 Task: Create a due date automation trigger when advanced on, on the monday after a card is due add dates without a due date at 11:00 AM.
Action: Mouse moved to (1172, 94)
Screenshot: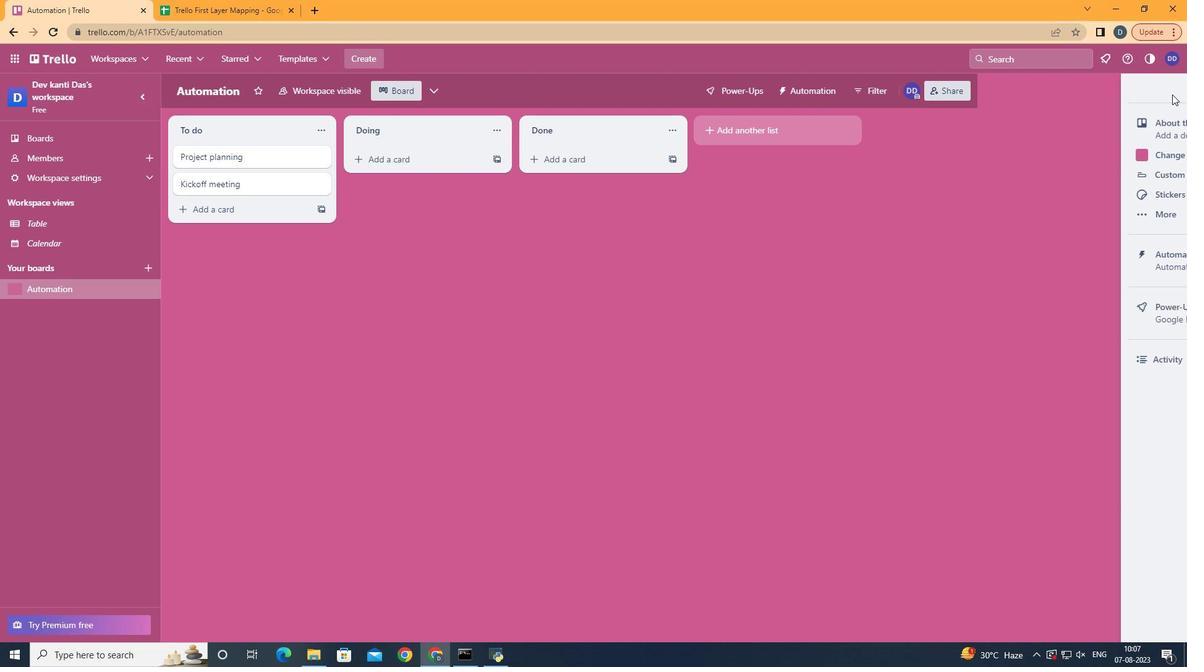 
Action: Mouse pressed left at (1172, 94)
Screenshot: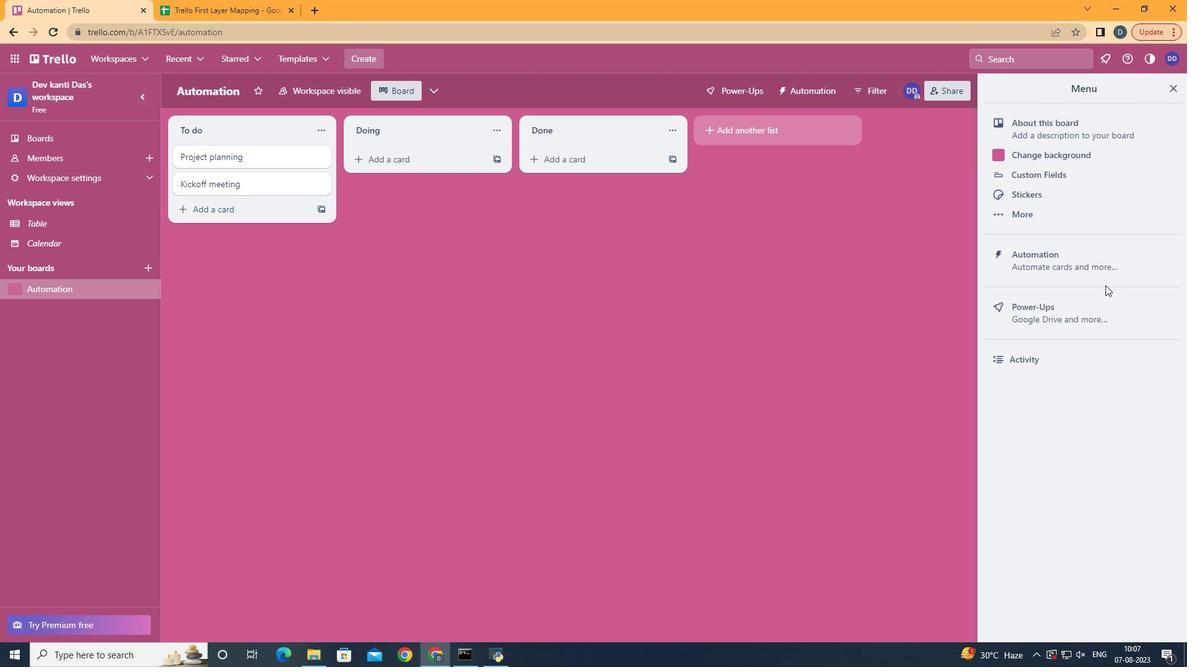 
Action: Mouse moved to (1096, 269)
Screenshot: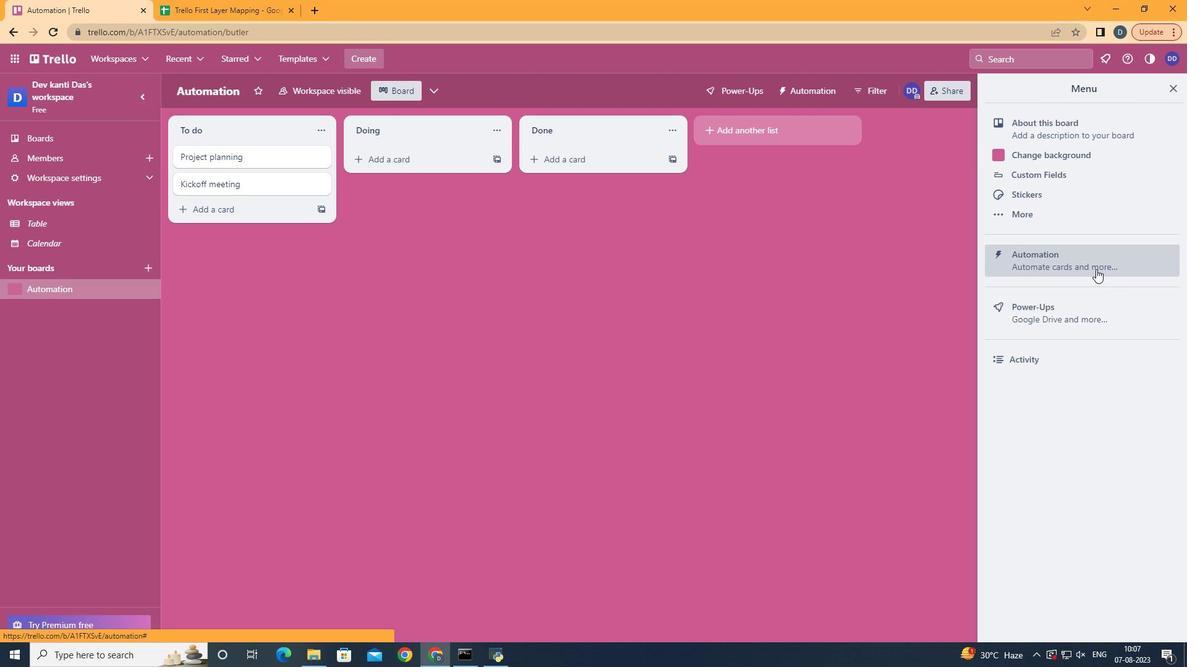 
Action: Mouse pressed left at (1096, 269)
Screenshot: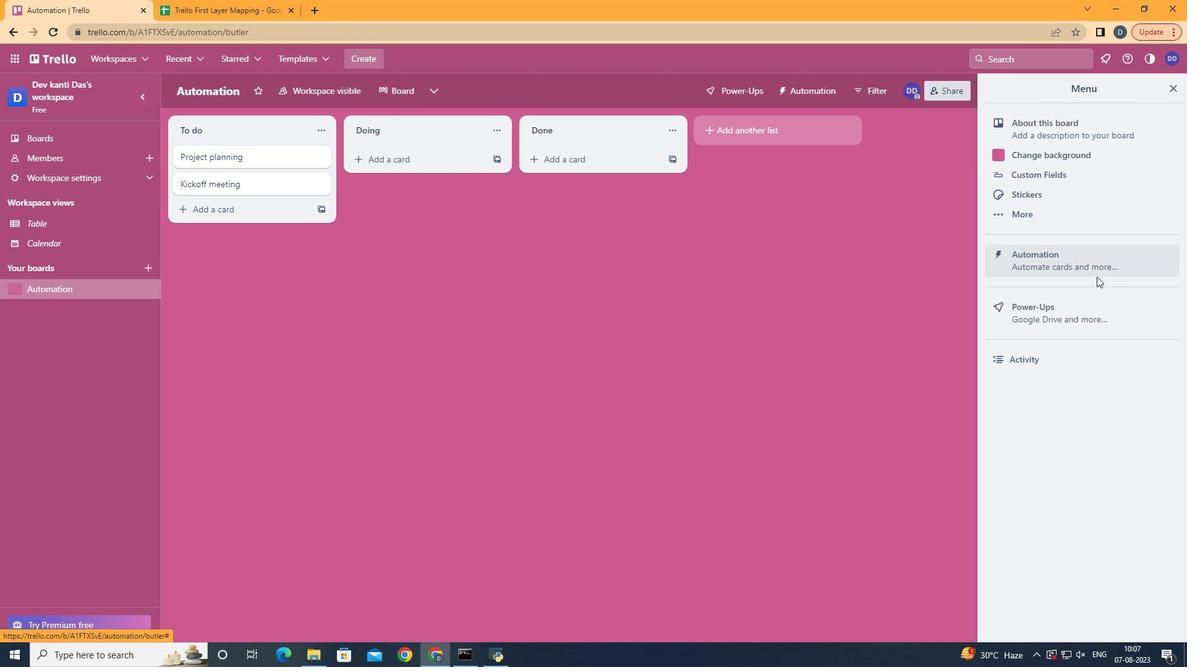 
Action: Mouse moved to (247, 251)
Screenshot: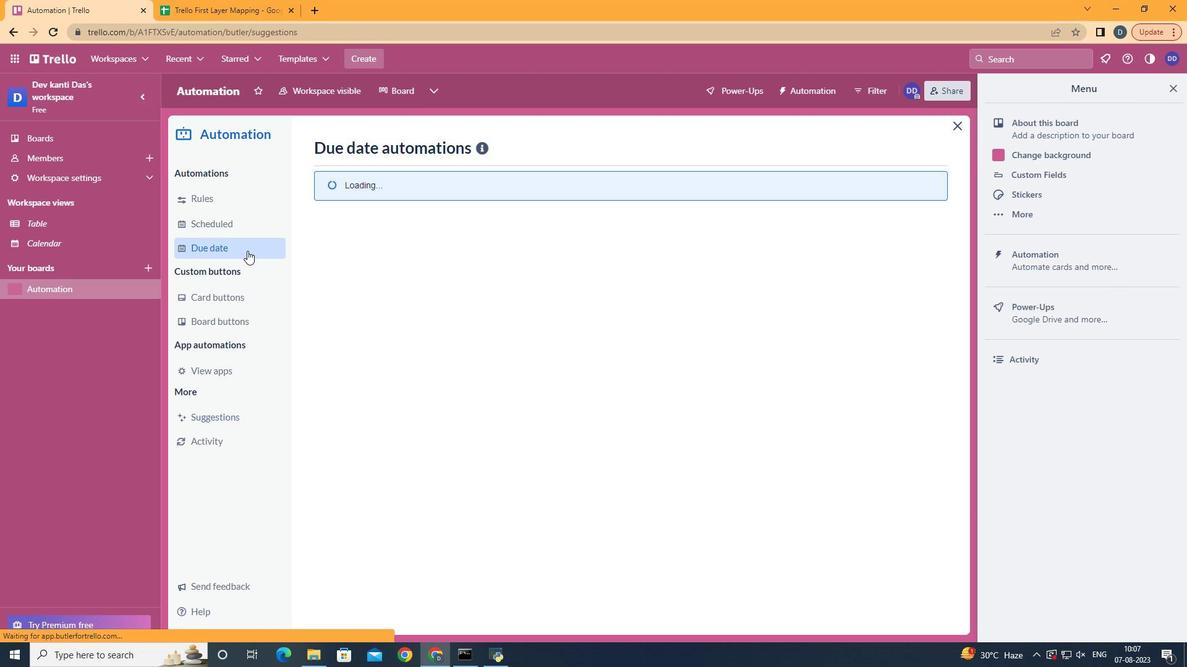 
Action: Mouse pressed left at (247, 251)
Screenshot: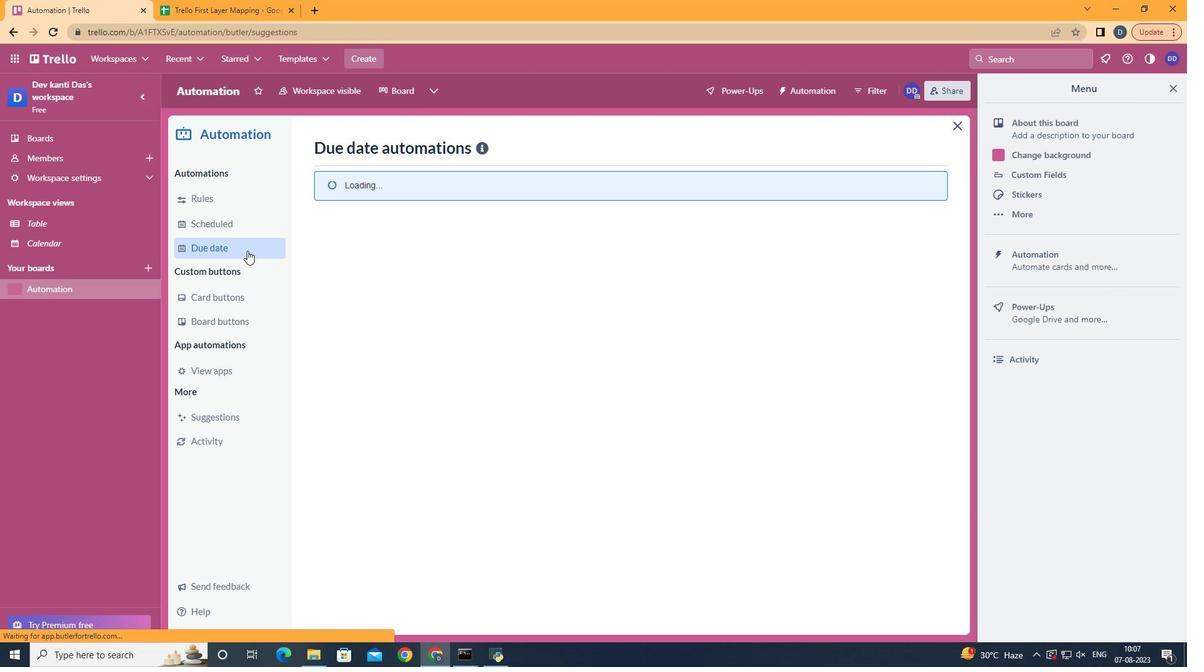 
Action: Mouse moved to (865, 150)
Screenshot: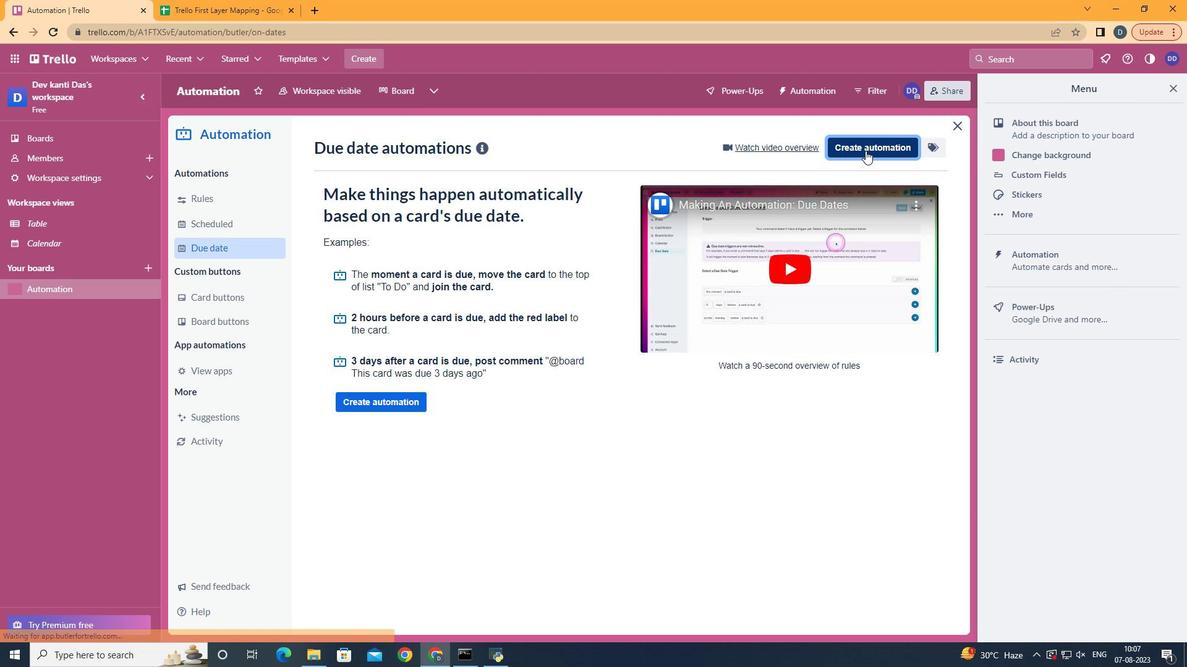 
Action: Mouse pressed left at (865, 150)
Screenshot: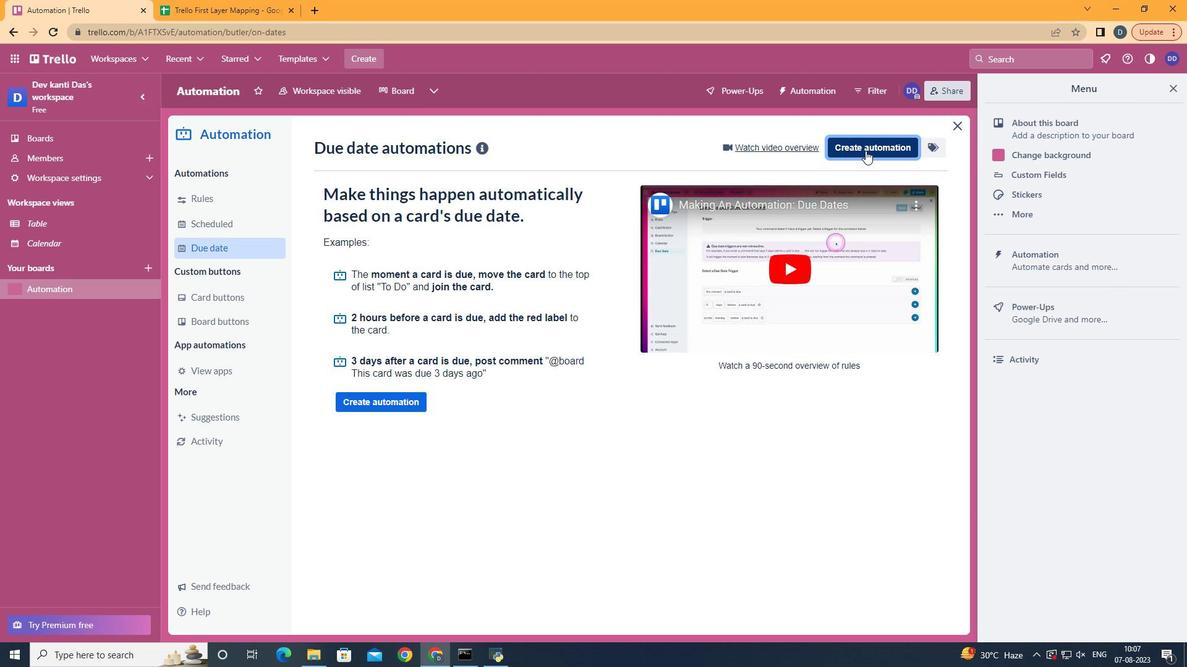 
Action: Mouse moved to (610, 266)
Screenshot: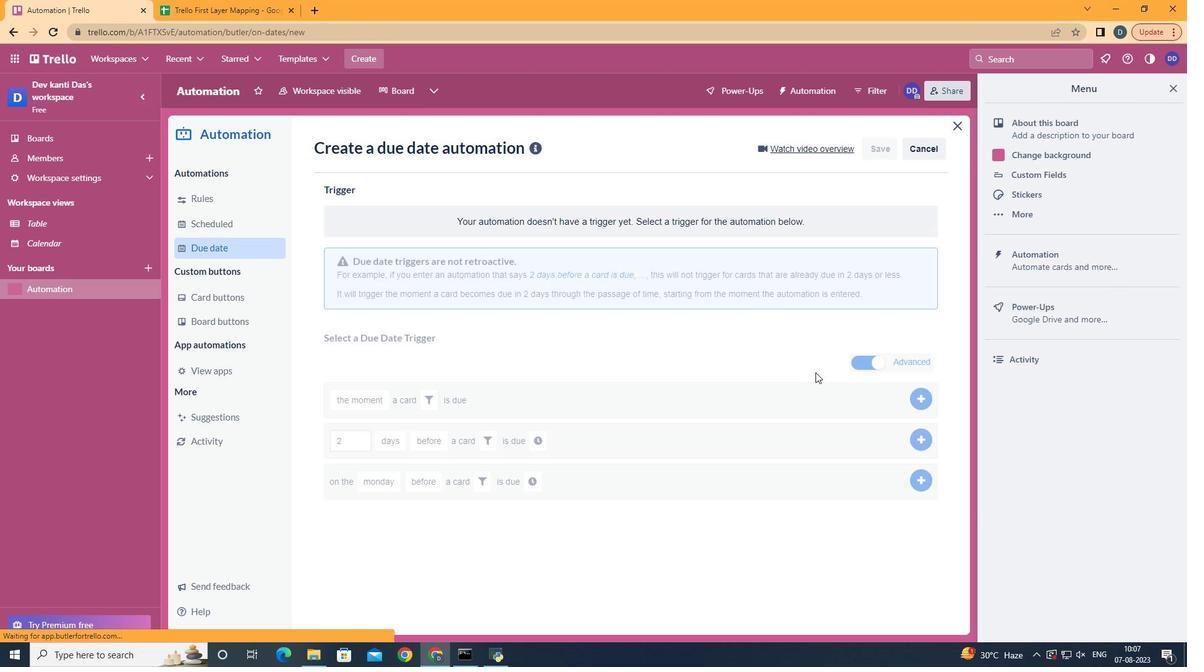 
Action: Mouse pressed left at (610, 266)
Screenshot: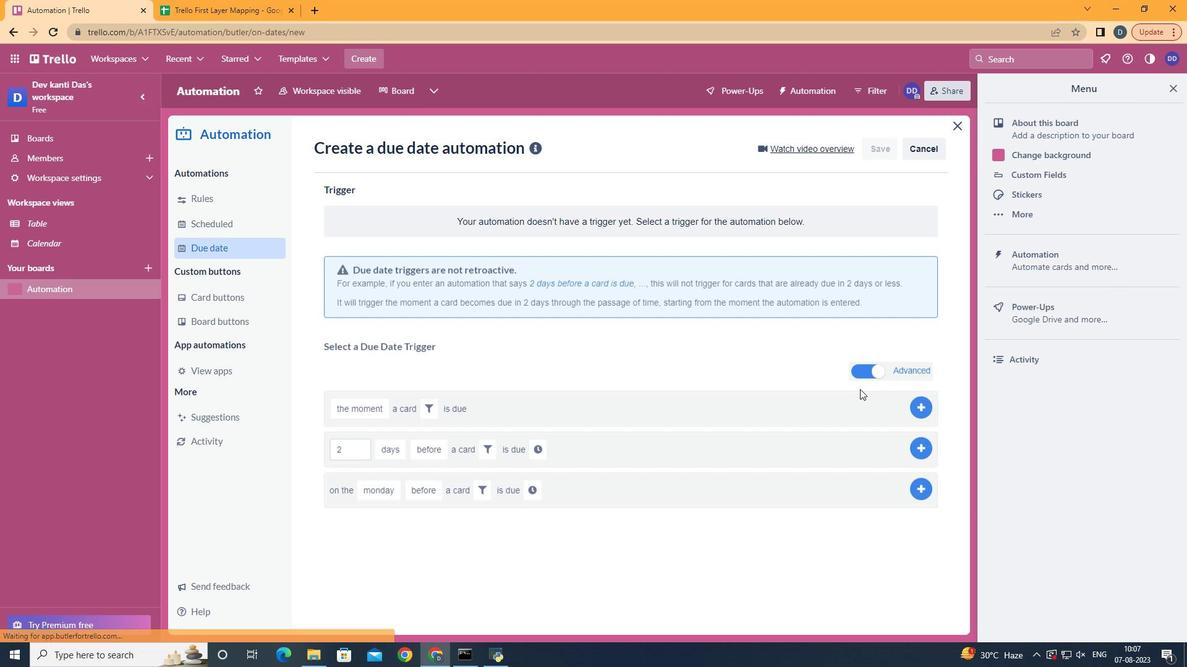 
Action: Mouse moved to (388, 323)
Screenshot: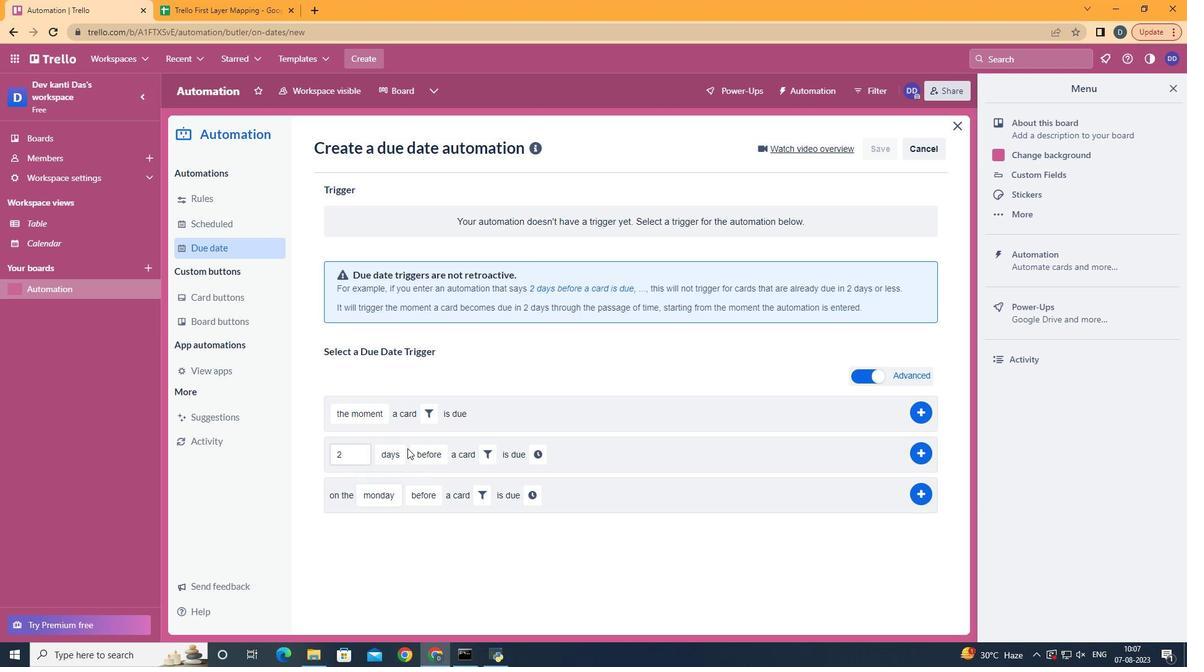 
Action: Mouse pressed left at (388, 323)
Screenshot: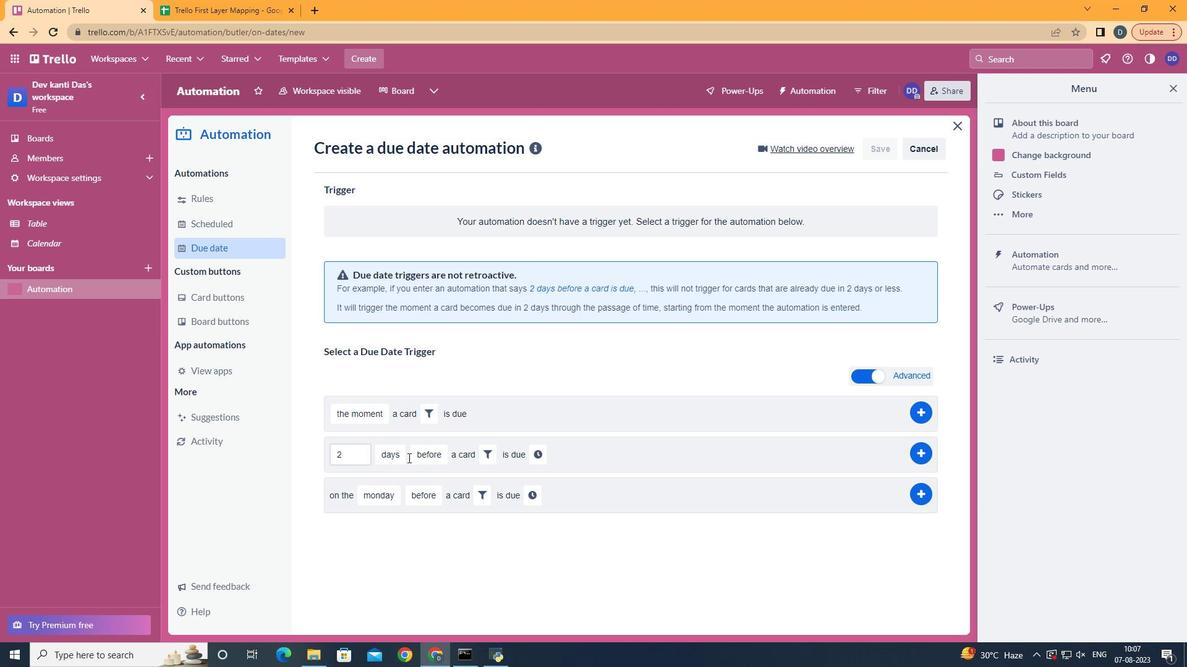 
Action: Mouse moved to (423, 545)
Screenshot: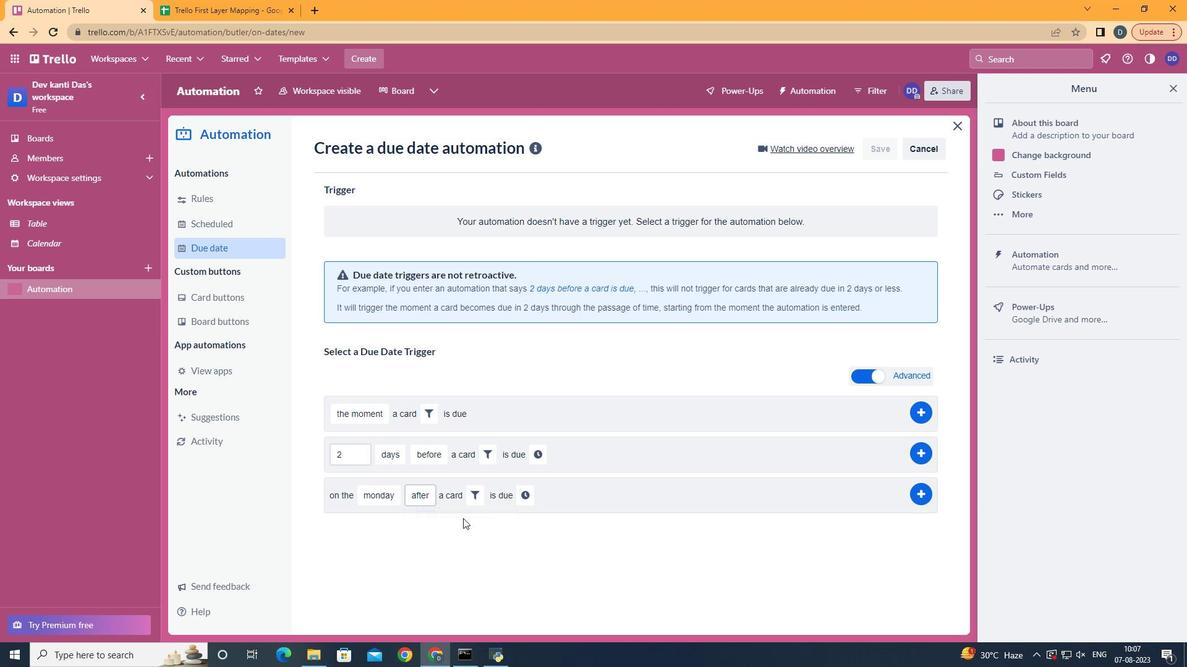 
Action: Mouse pressed left at (423, 545)
Screenshot: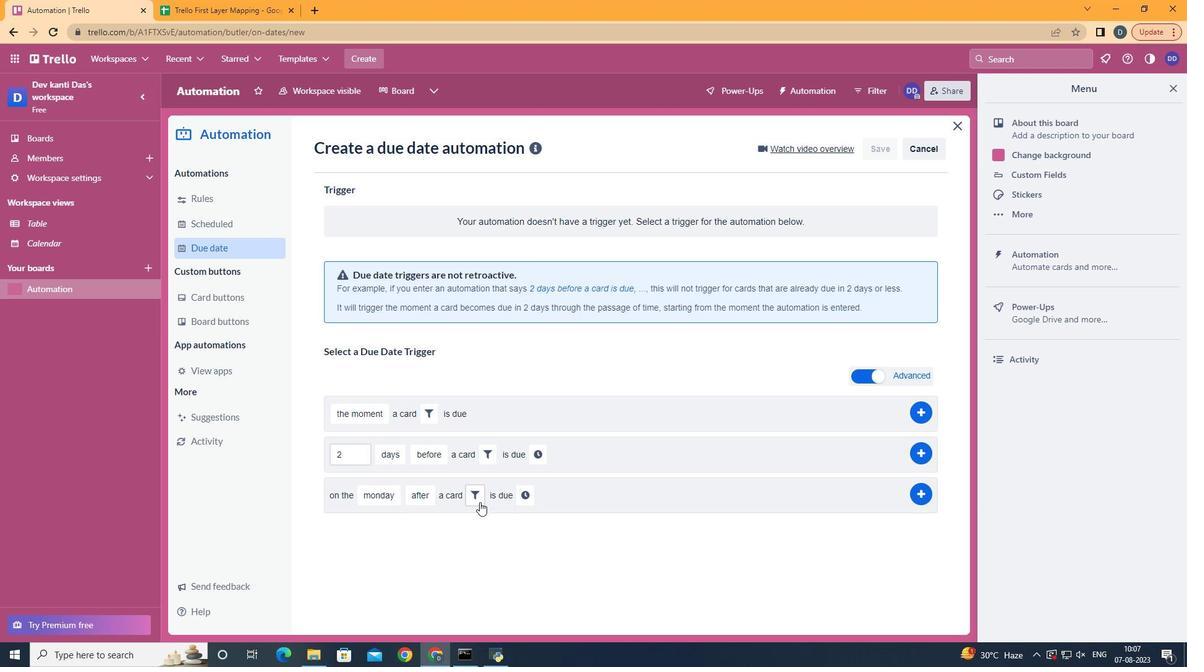 
Action: Mouse moved to (481, 497)
Screenshot: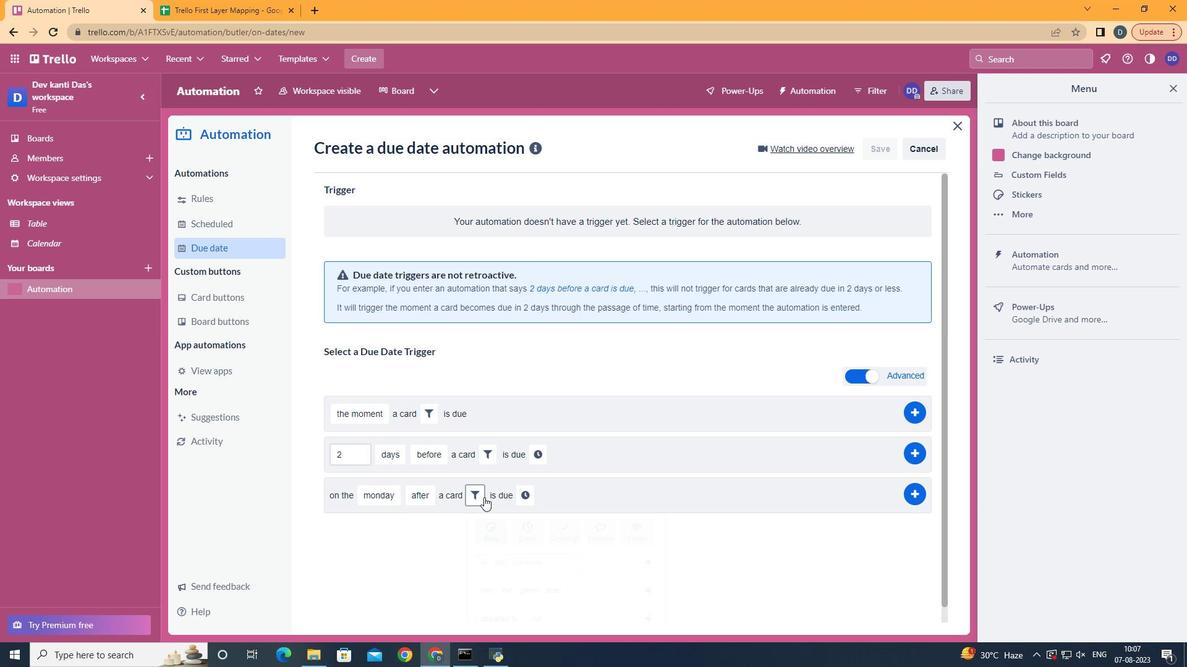 
Action: Mouse pressed left at (481, 497)
Screenshot: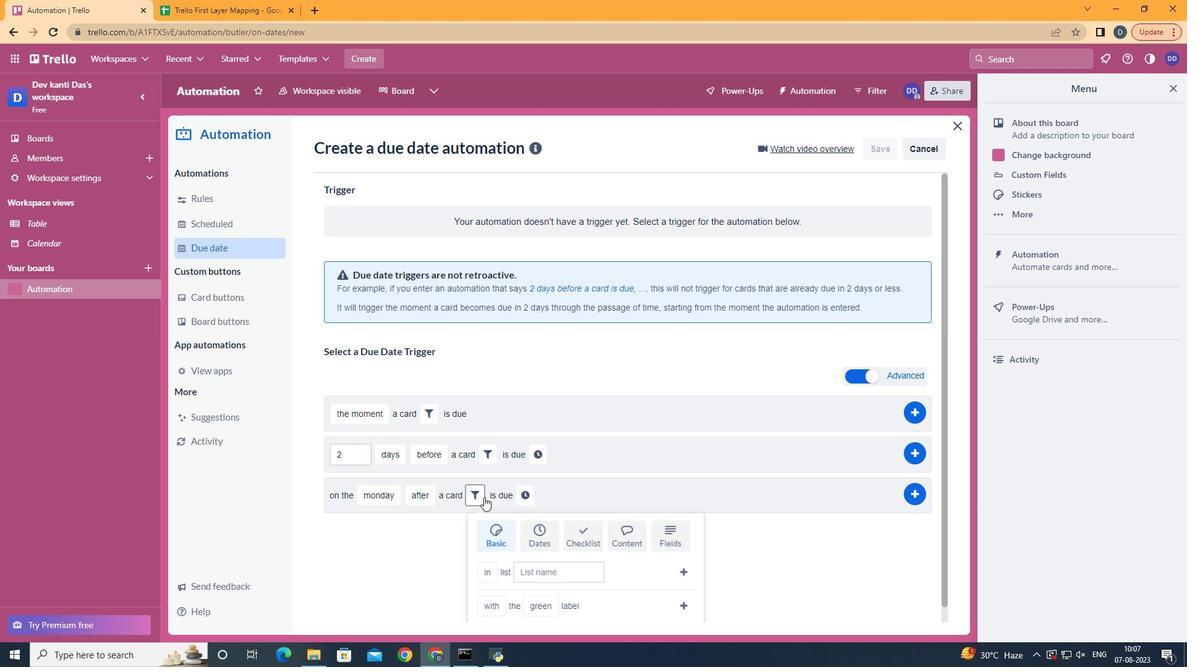 
Action: Mouse moved to (542, 531)
Screenshot: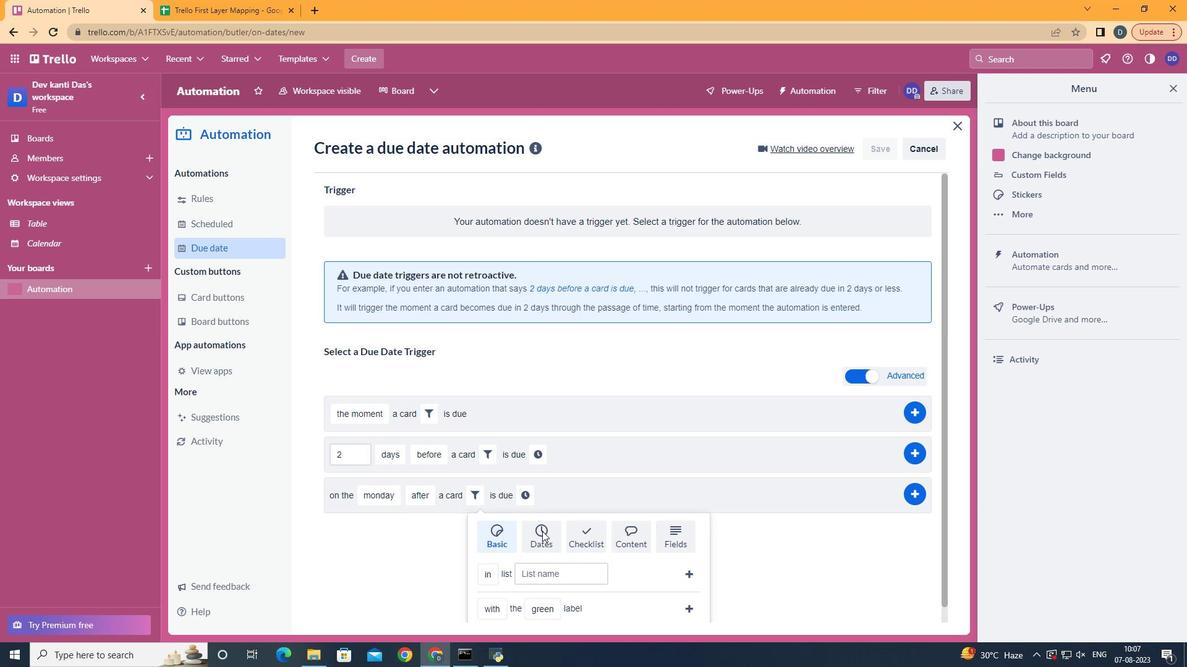 
Action: Mouse pressed left at (542, 531)
Screenshot: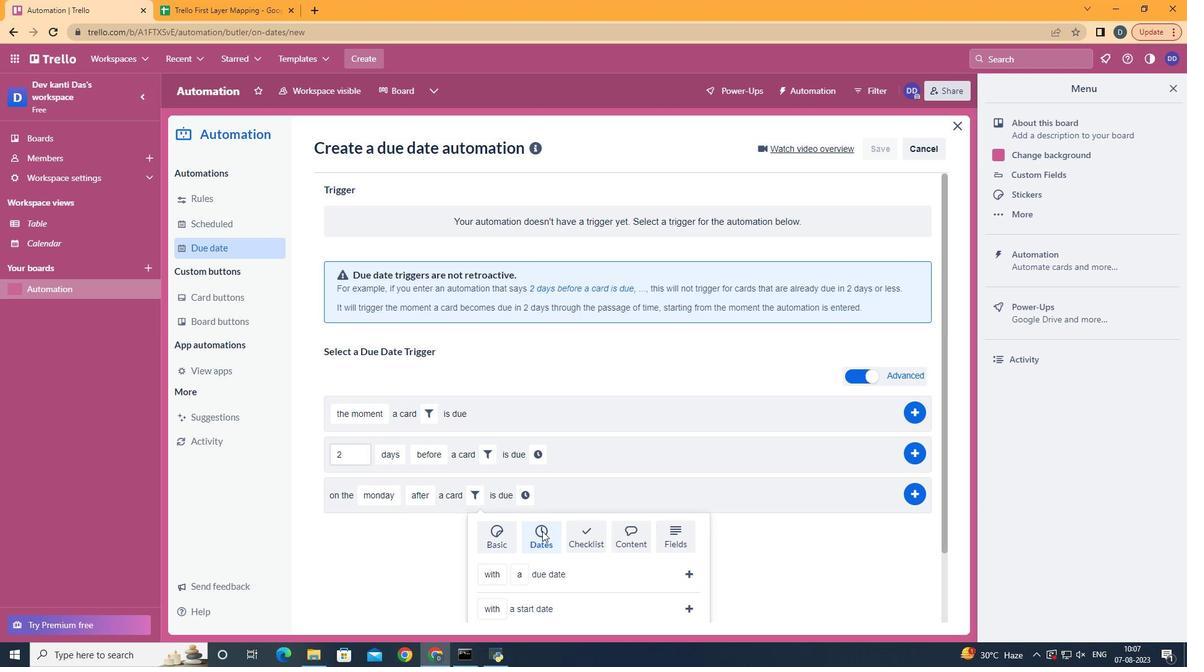 
Action: Mouse scrolled (542, 531) with delta (0, 0)
Screenshot: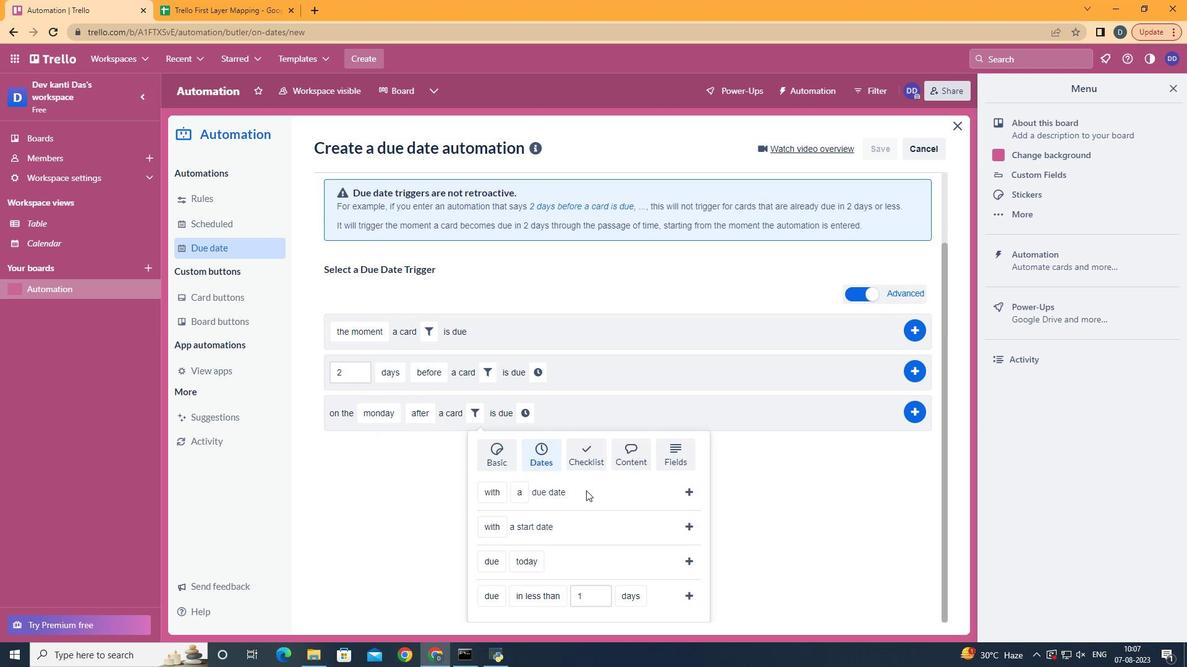 
Action: Mouse scrolled (542, 531) with delta (0, 0)
Screenshot: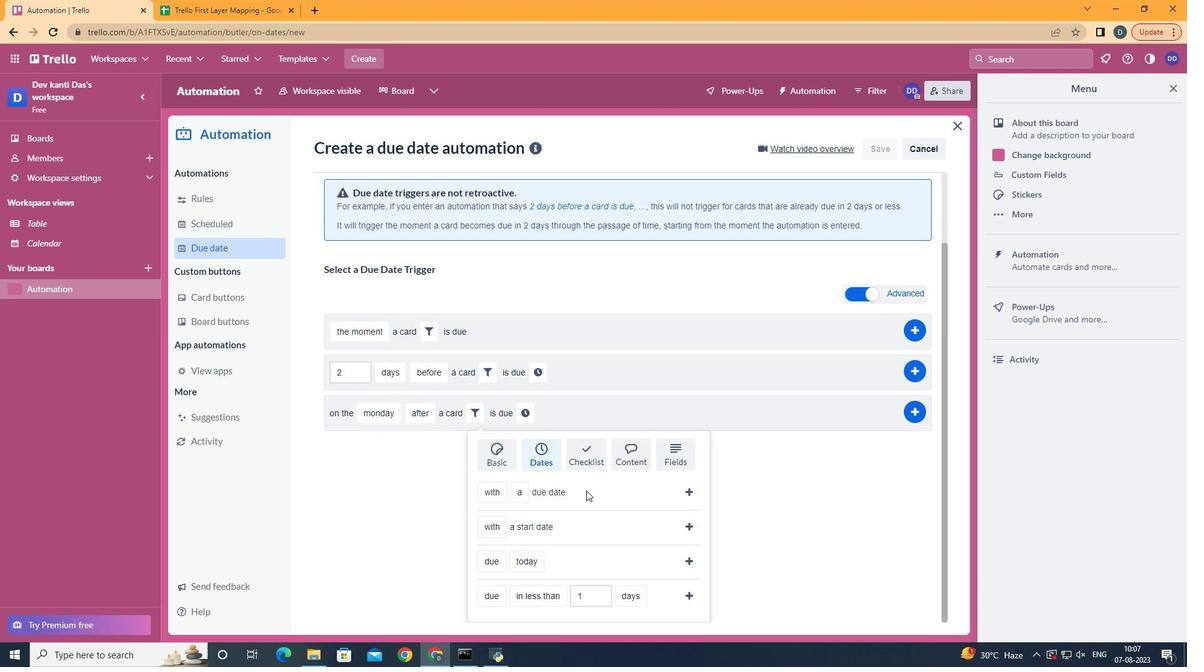
Action: Mouse scrolled (542, 531) with delta (0, 0)
Screenshot: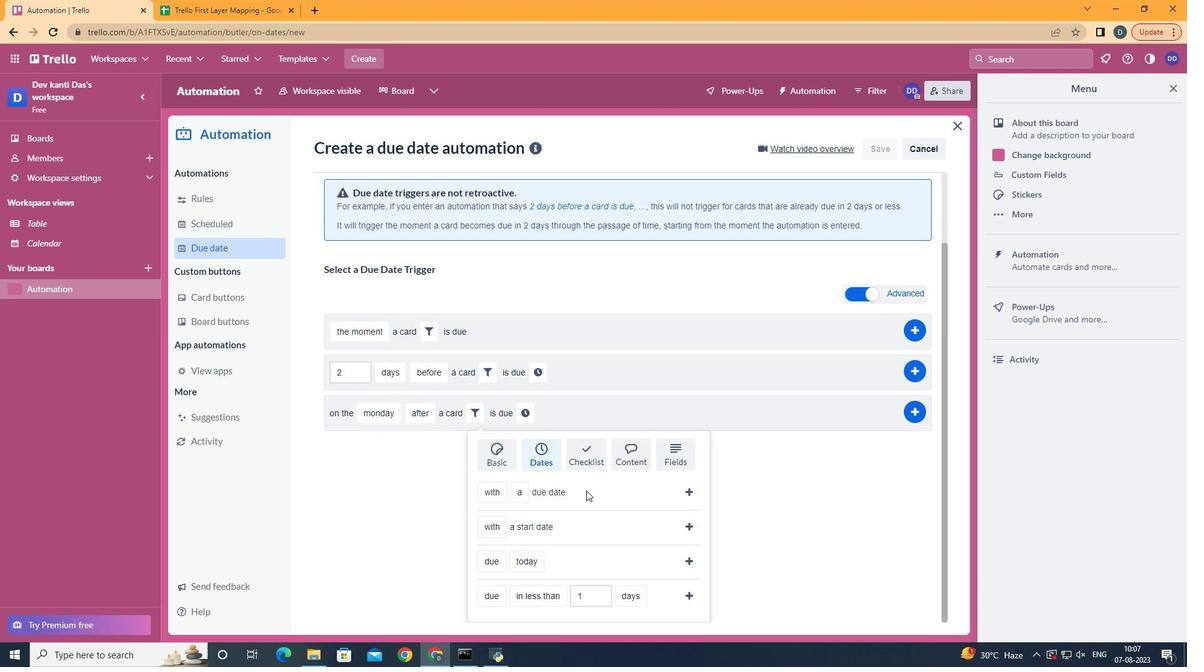 
Action: Mouse scrolled (542, 531) with delta (0, 0)
Screenshot: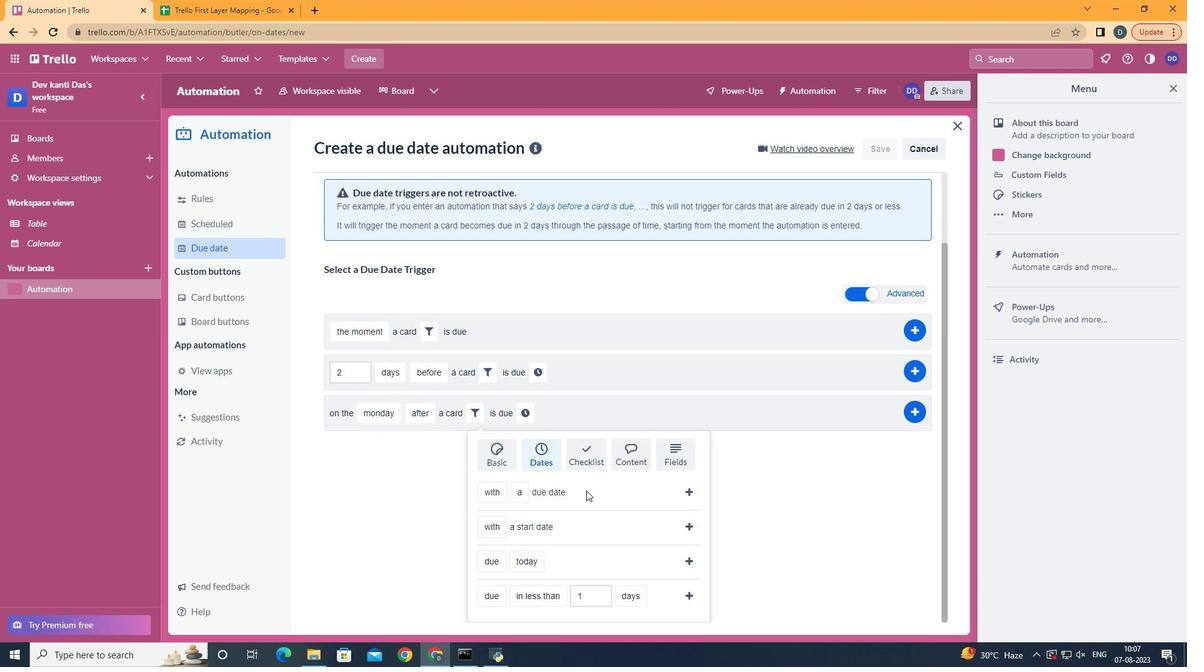 
Action: Mouse moved to (505, 540)
Screenshot: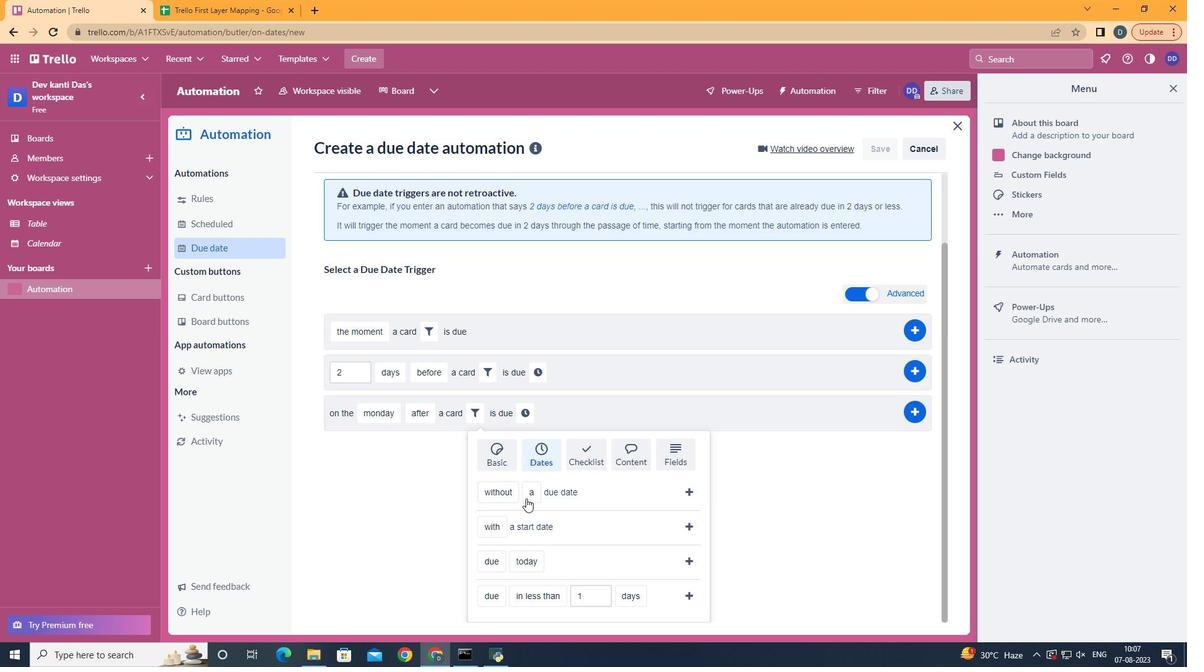 
Action: Mouse pressed left at (505, 540)
Screenshot: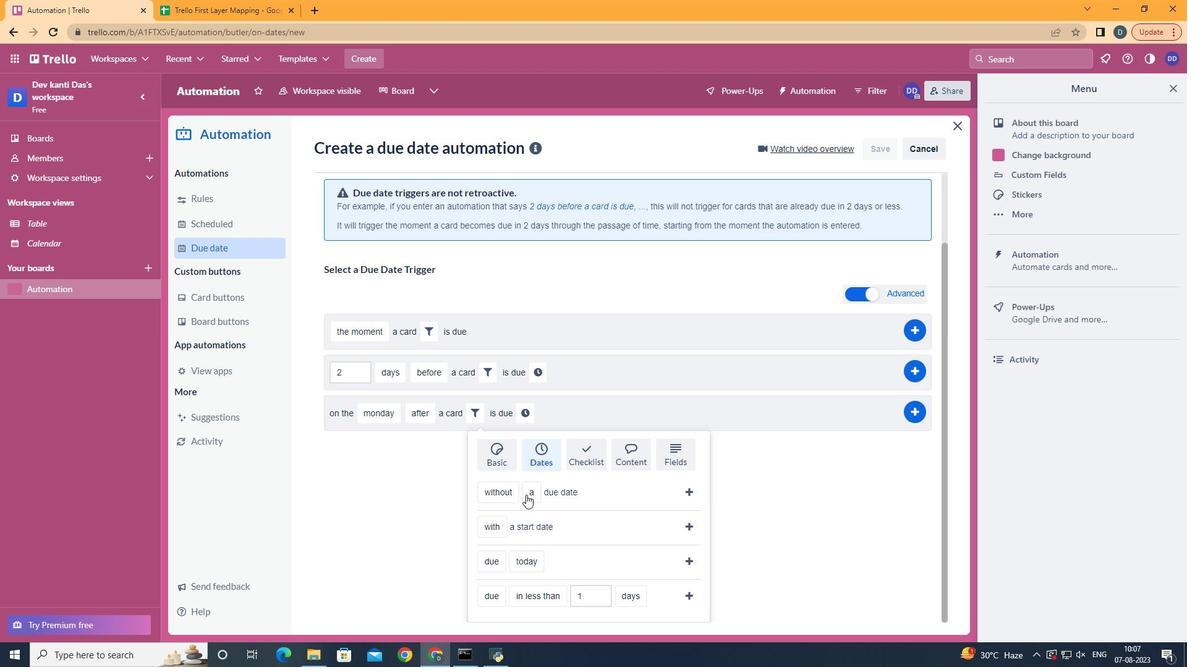 
Action: Mouse moved to (542, 515)
Screenshot: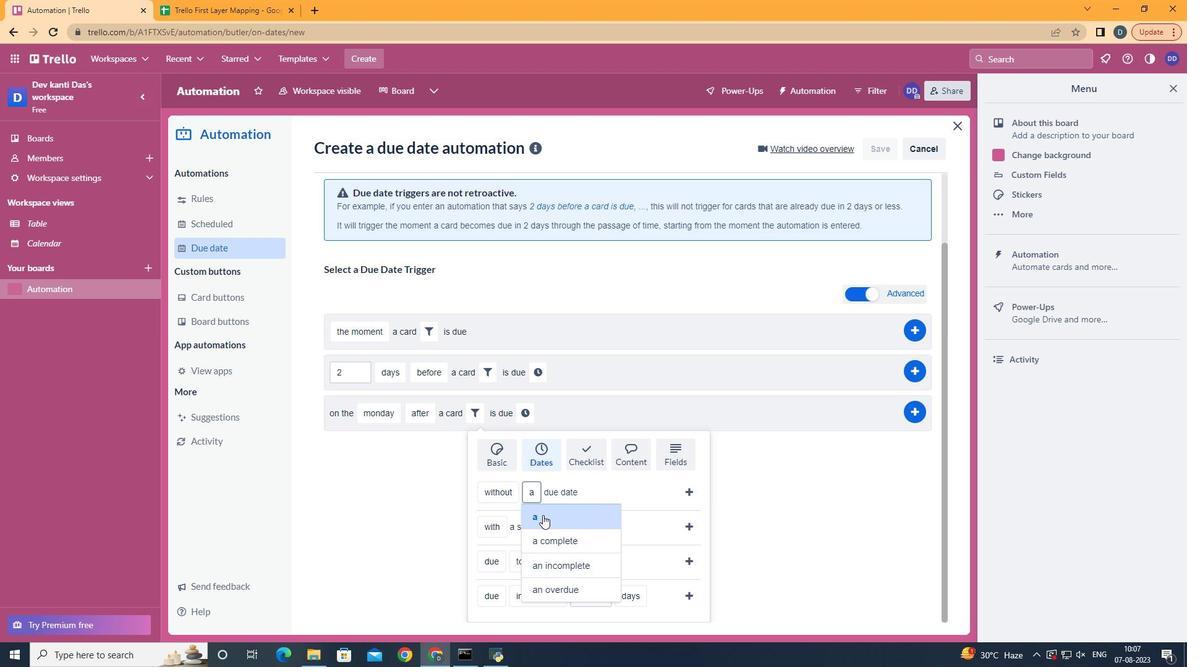 
Action: Mouse pressed left at (542, 515)
Screenshot: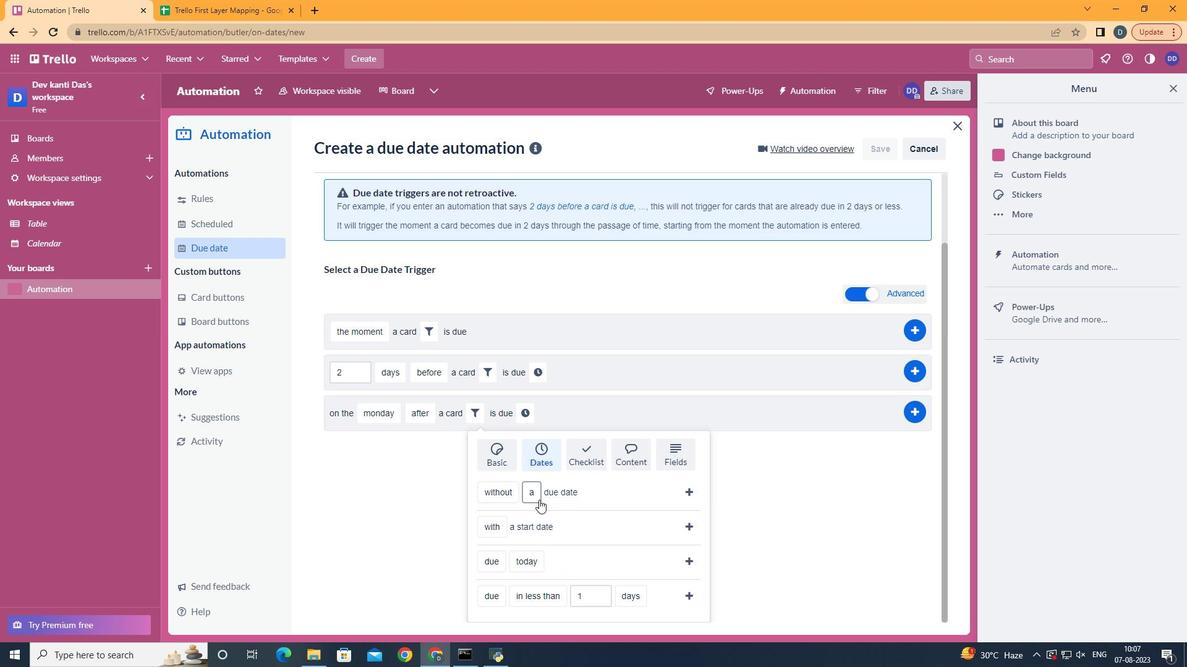 
Action: Mouse moved to (721, 497)
Screenshot: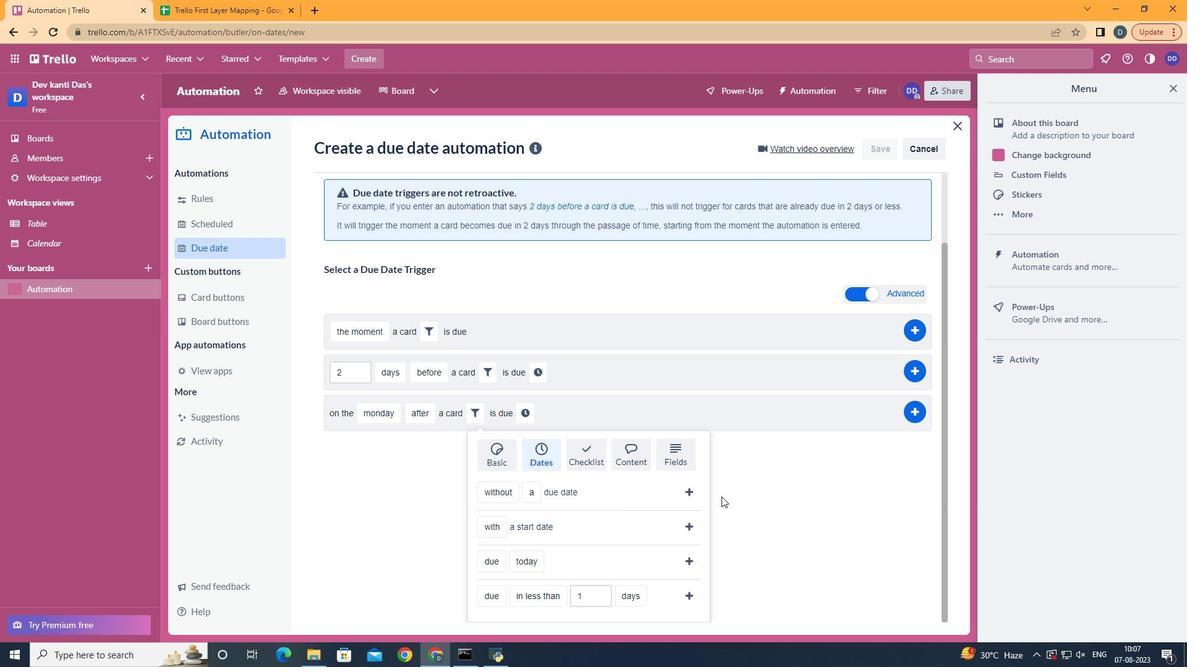 
Action: Mouse pressed left at (721, 497)
Screenshot: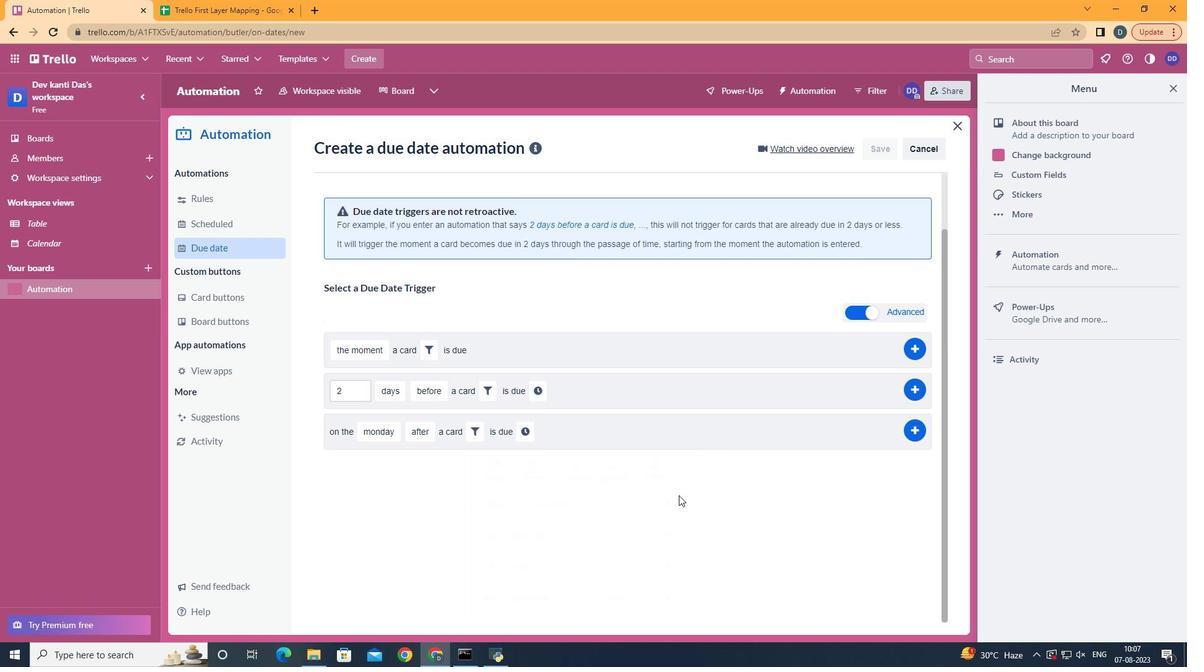 
Action: Mouse moved to (477, 494)
Screenshot: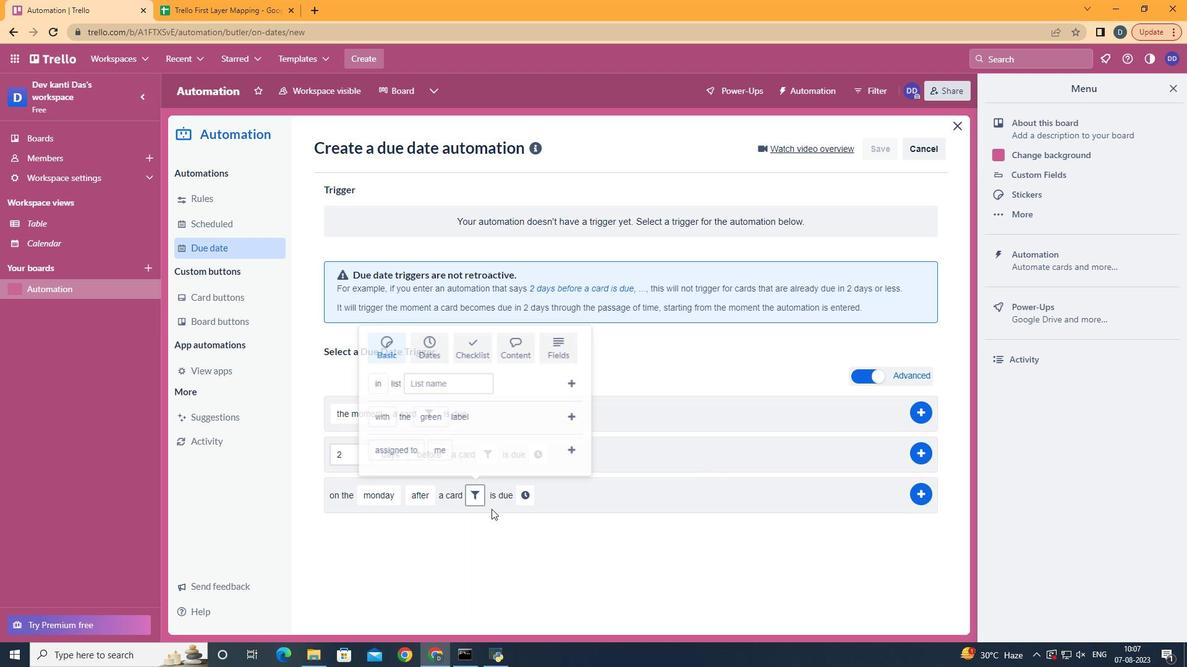 
Action: Mouse pressed left at (477, 494)
Screenshot: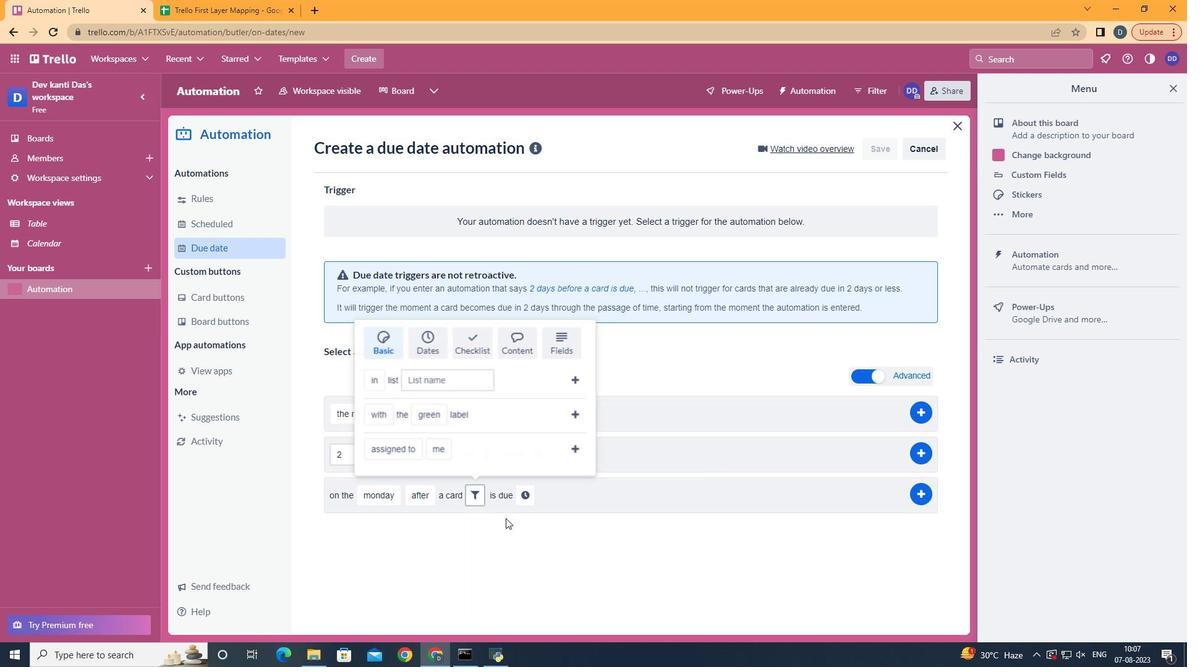 
Action: Mouse moved to (413, 343)
Screenshot: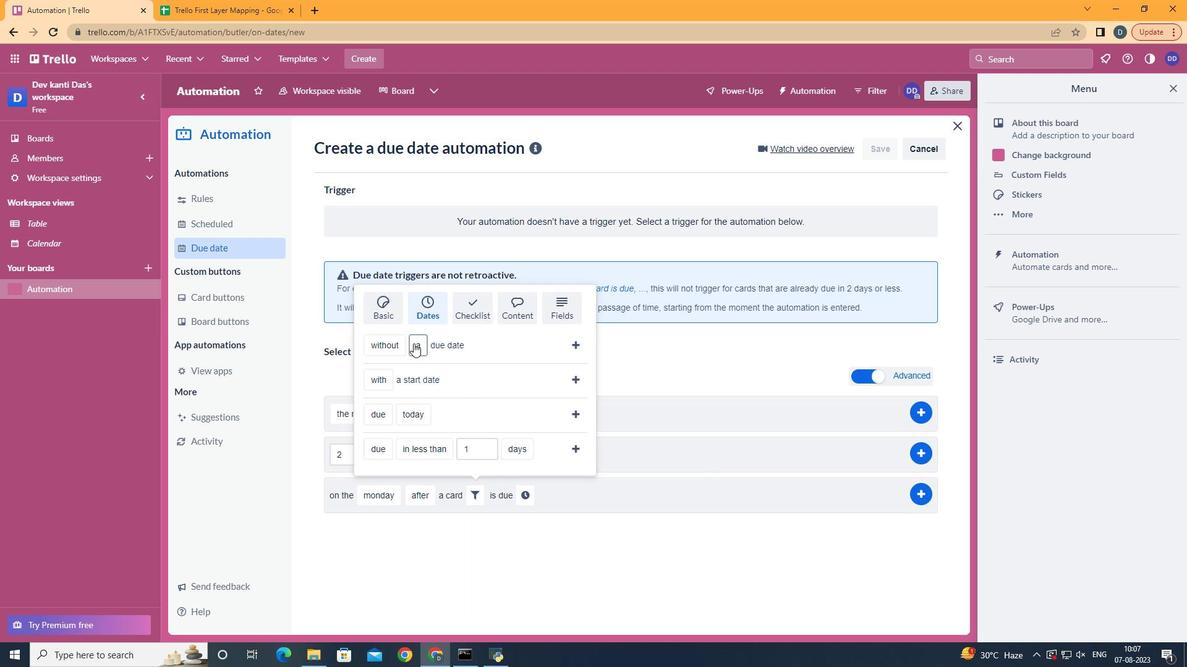 
Action: Mouse pressed left at (413, 343)
Screenshot: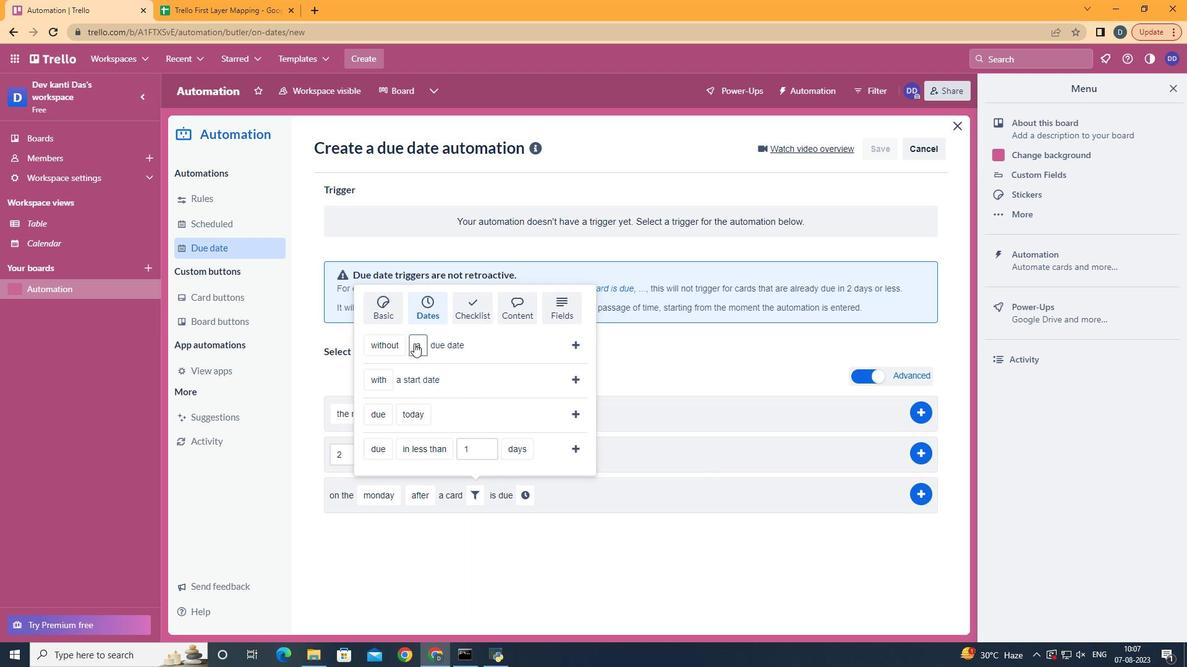 
Action: Mouse moved to (575, 347)
Screenshot: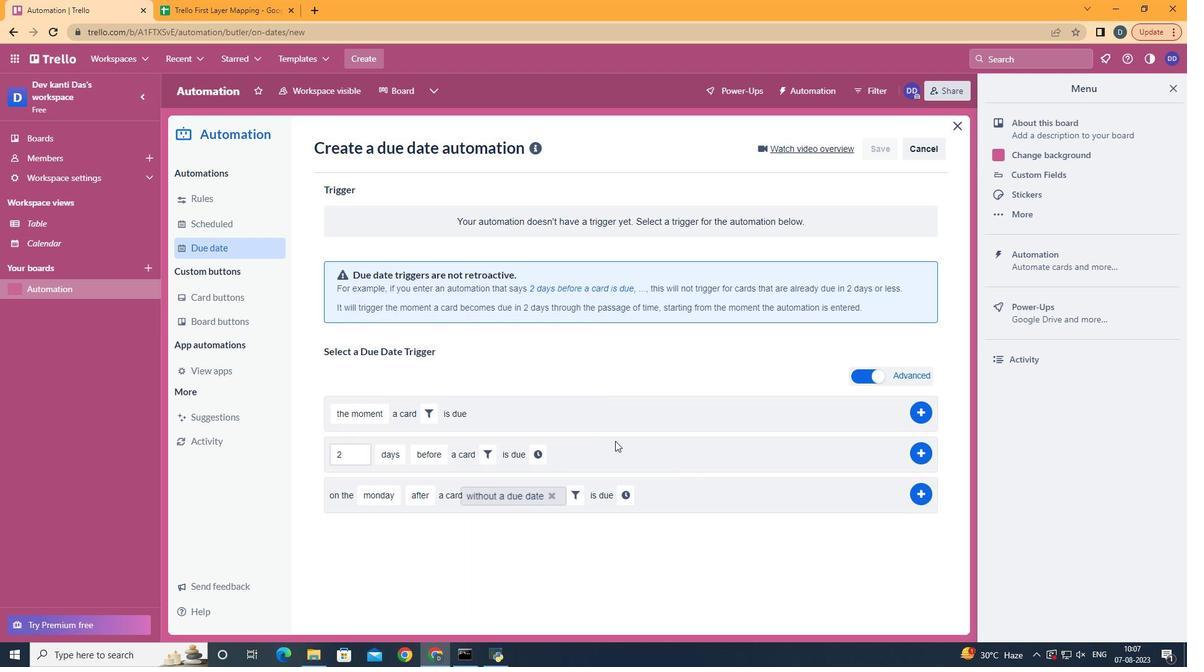 
Action: Mouse pressed left at (575, 347)
Screenshot: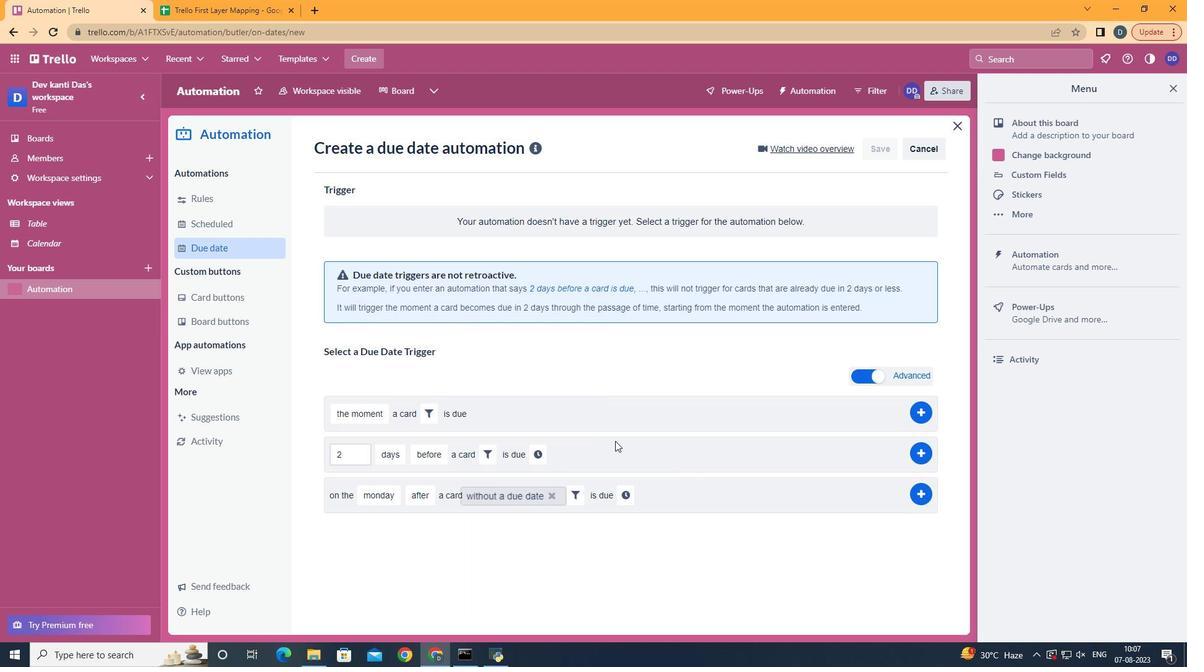 
Action: Mouse moved to (626, 490)
Screenshot: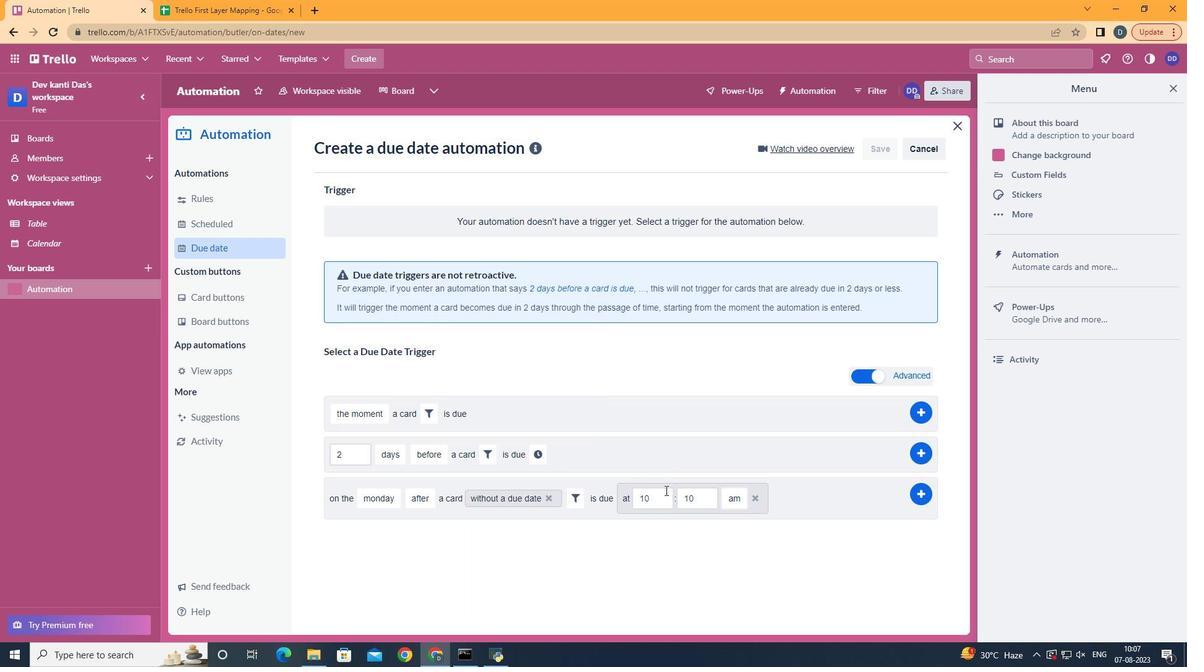 
Action: Mouse pressed left at (626, 490)
Screenshot: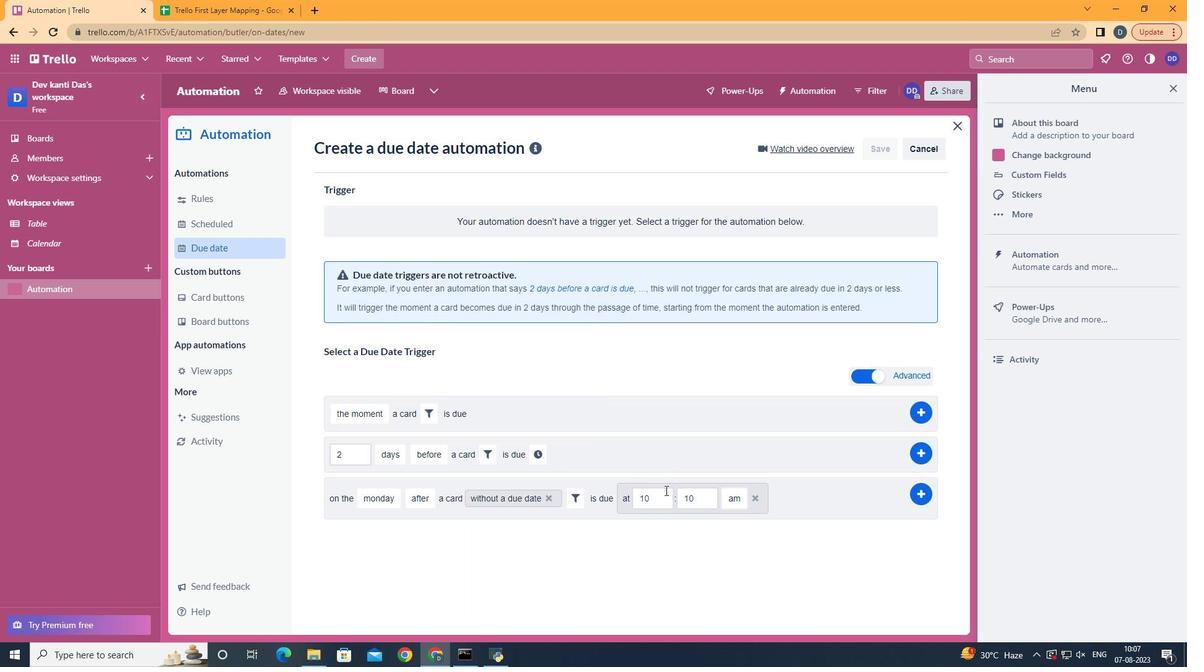 
Action: Mouse moved to (665, 493)
Screenshot: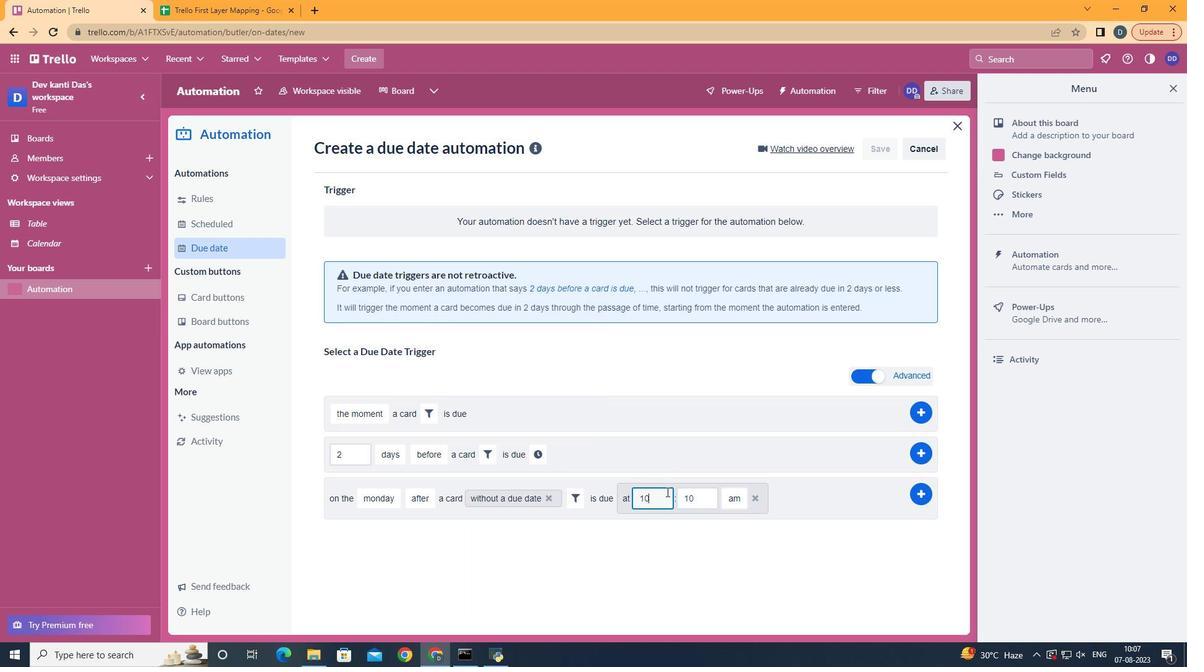 
Action: Mouse pressed left at (665, 493)
Screenshot: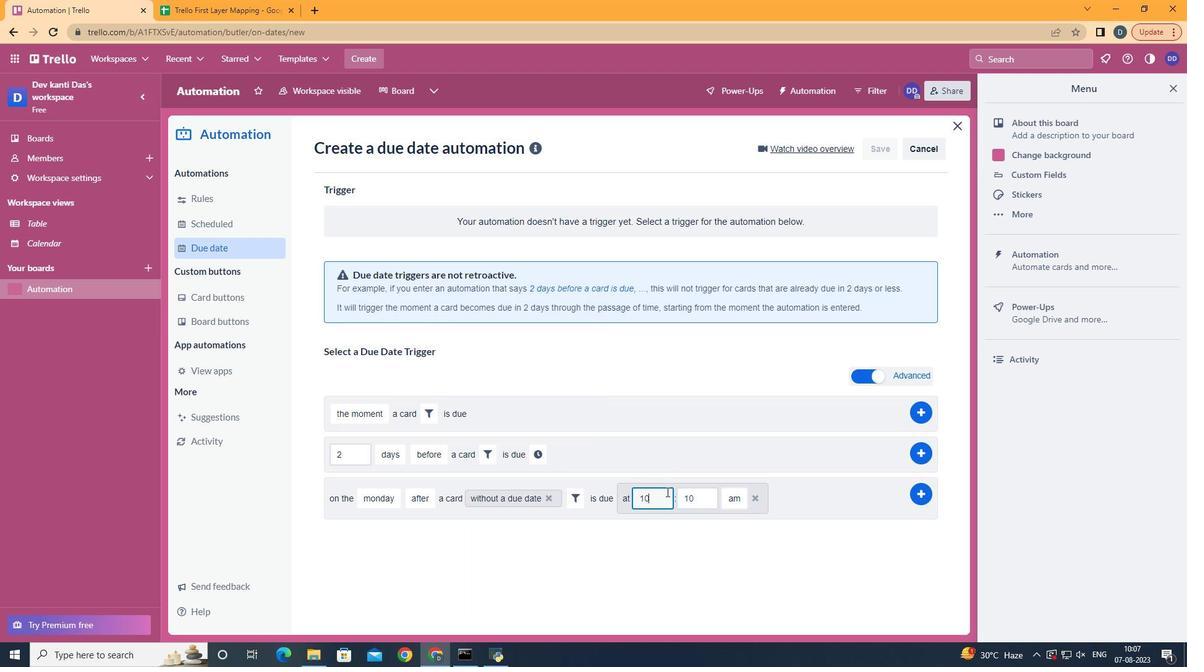 
Action: Mouse moved to (666, 492)
Screenshot: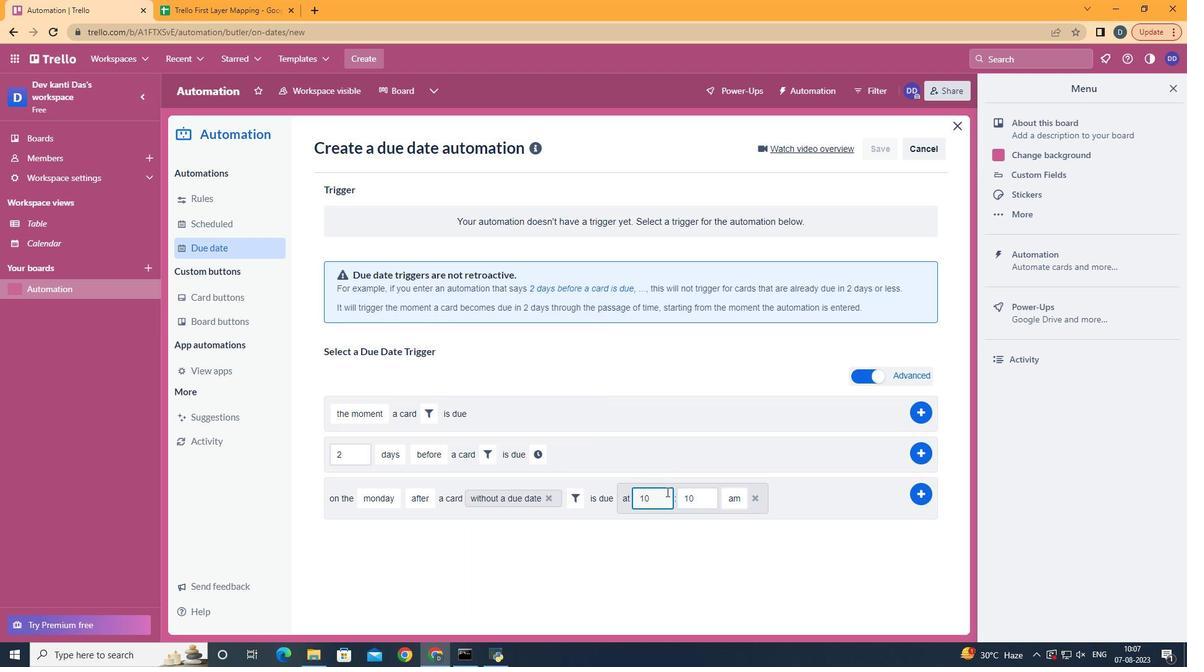 
Action: Key pressed <Key.backspace>1
Screenshot: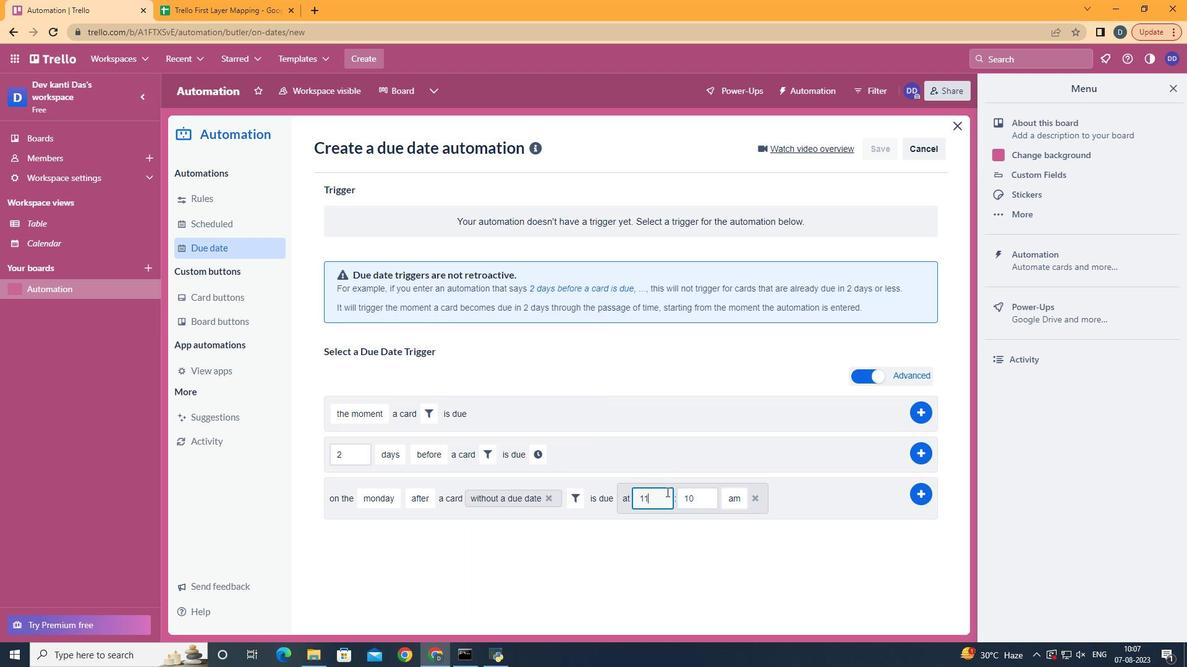 
Action: Mouse moved to (707, 502)
Screenshot: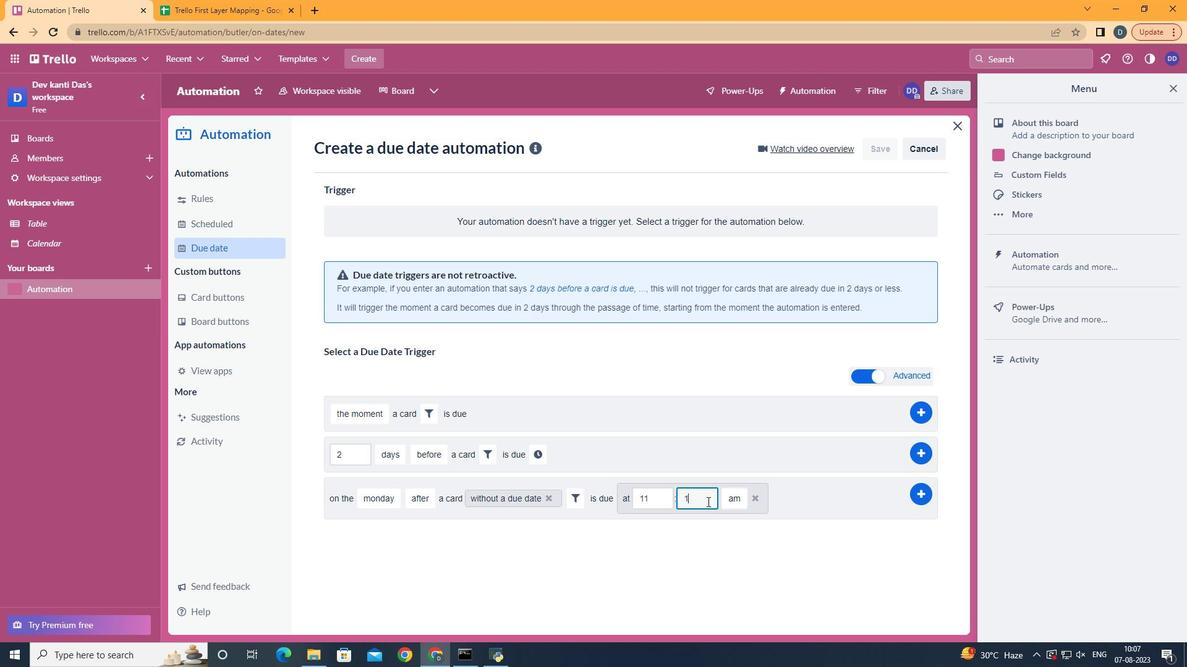 
Action: Mouse pressed left at (707, 502)
Screenshot: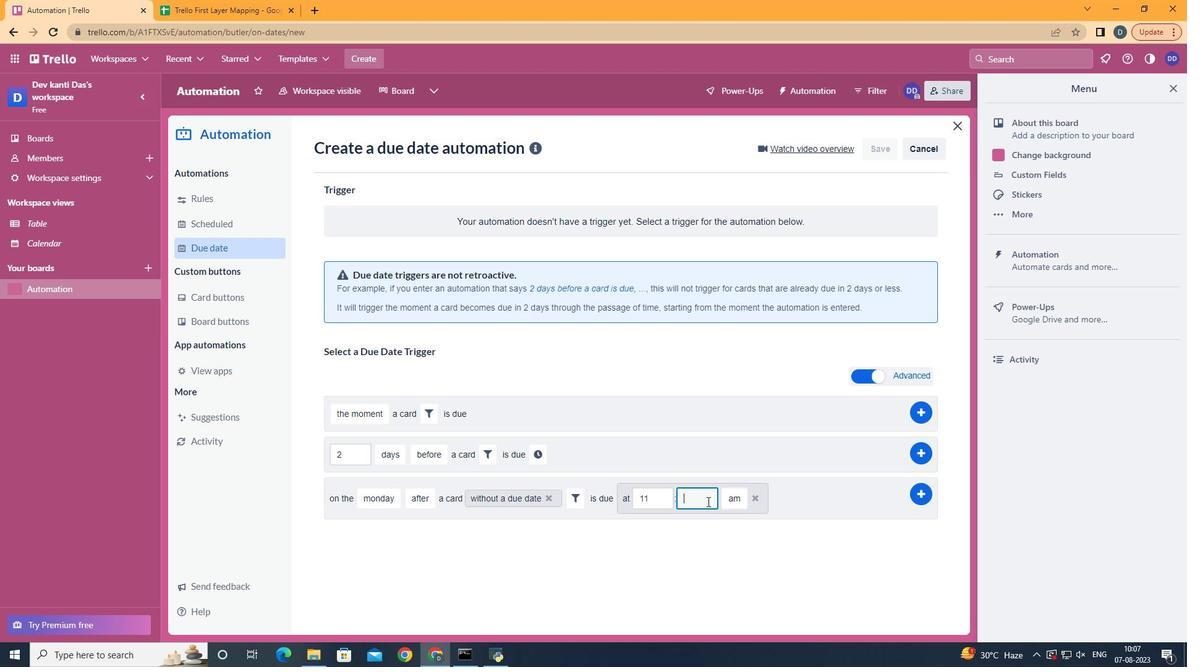 
Action: Key pressed <Key.backspace><Key.backspace>00
Screenshot: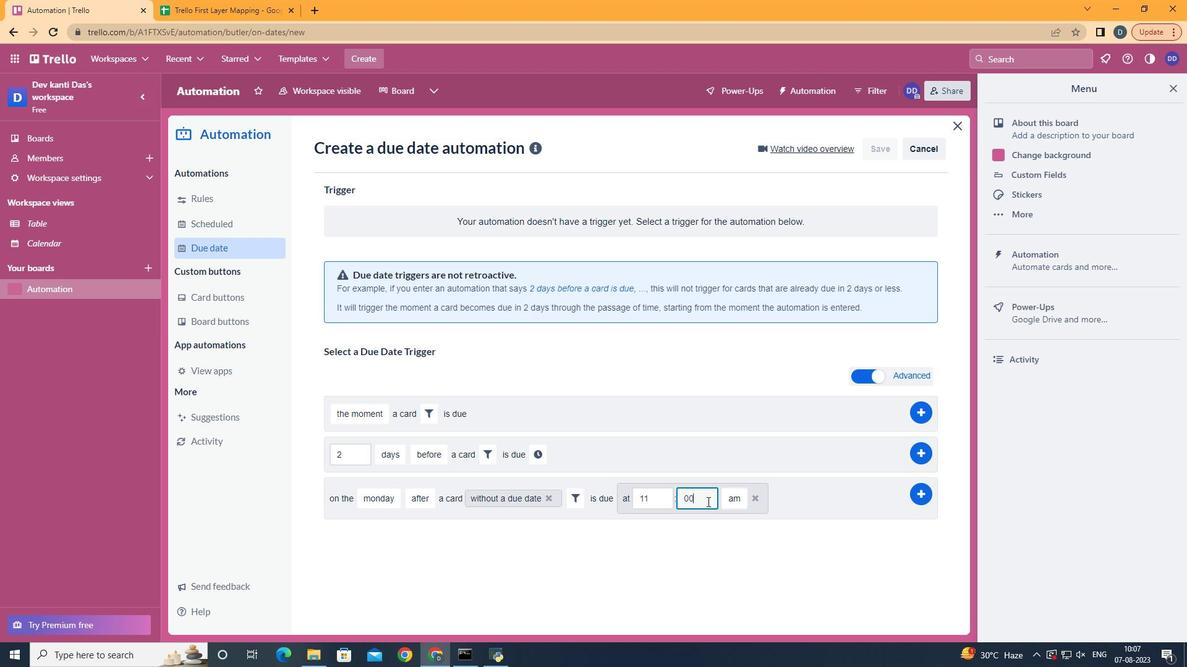 
Action: Mouse moved to (921, 494)
Screenshot: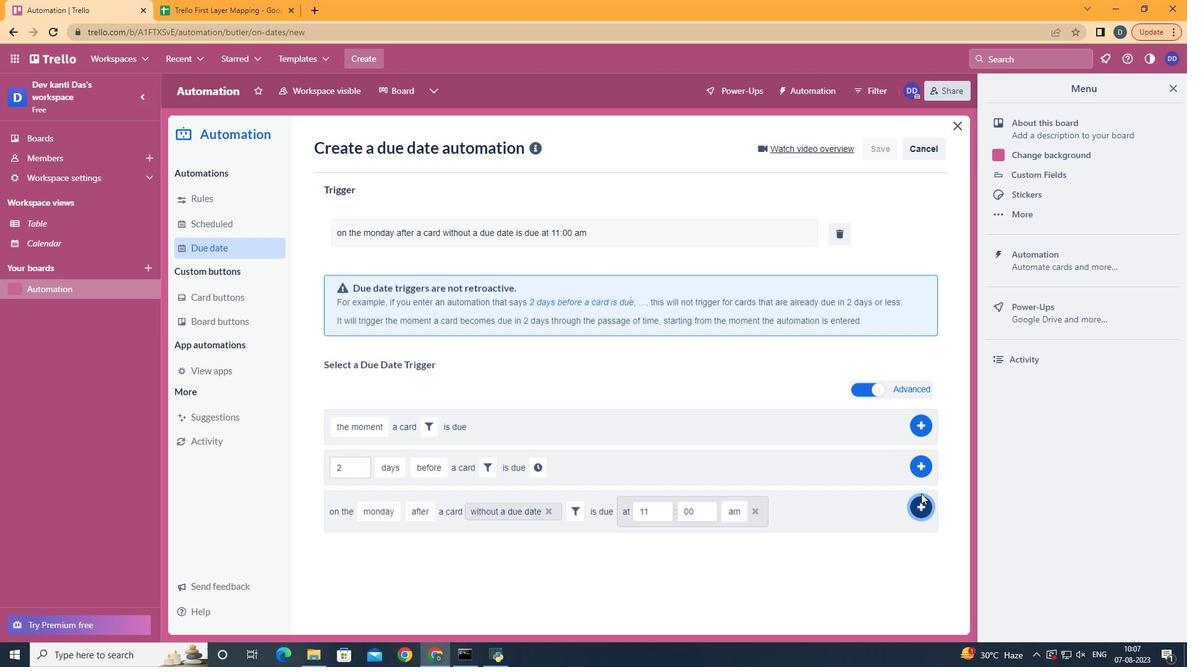 
Action: Mouse pressed left at (921, 494)
Screenshot: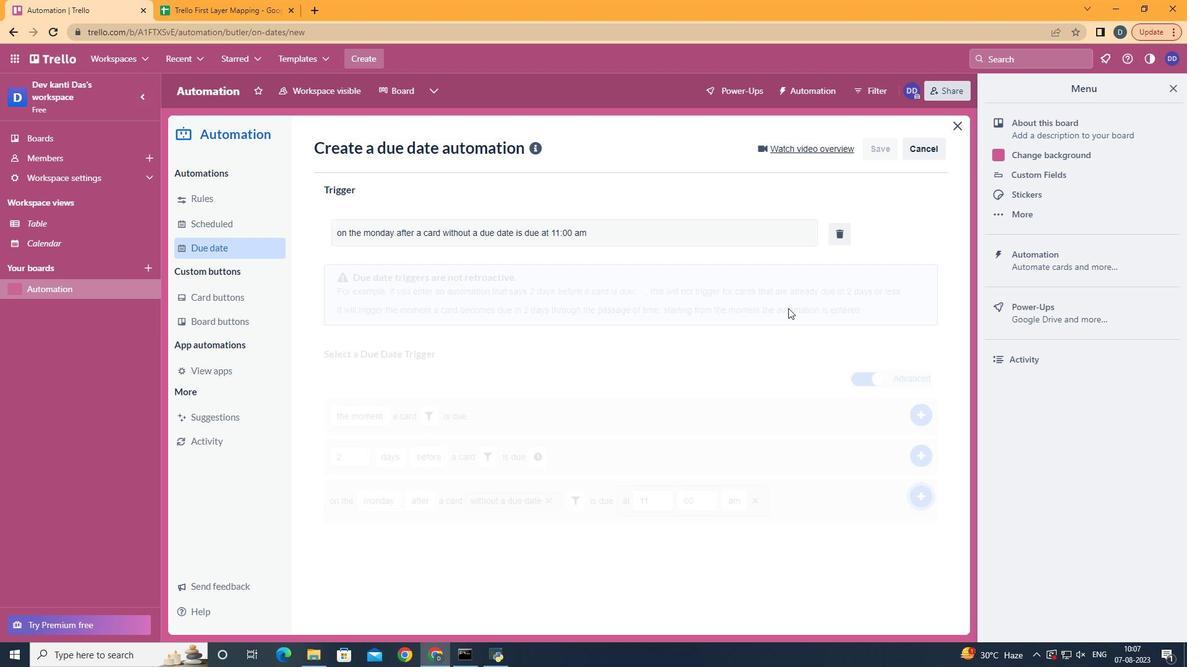 
Action: Mouse moved to (659, 149)
Screenshot: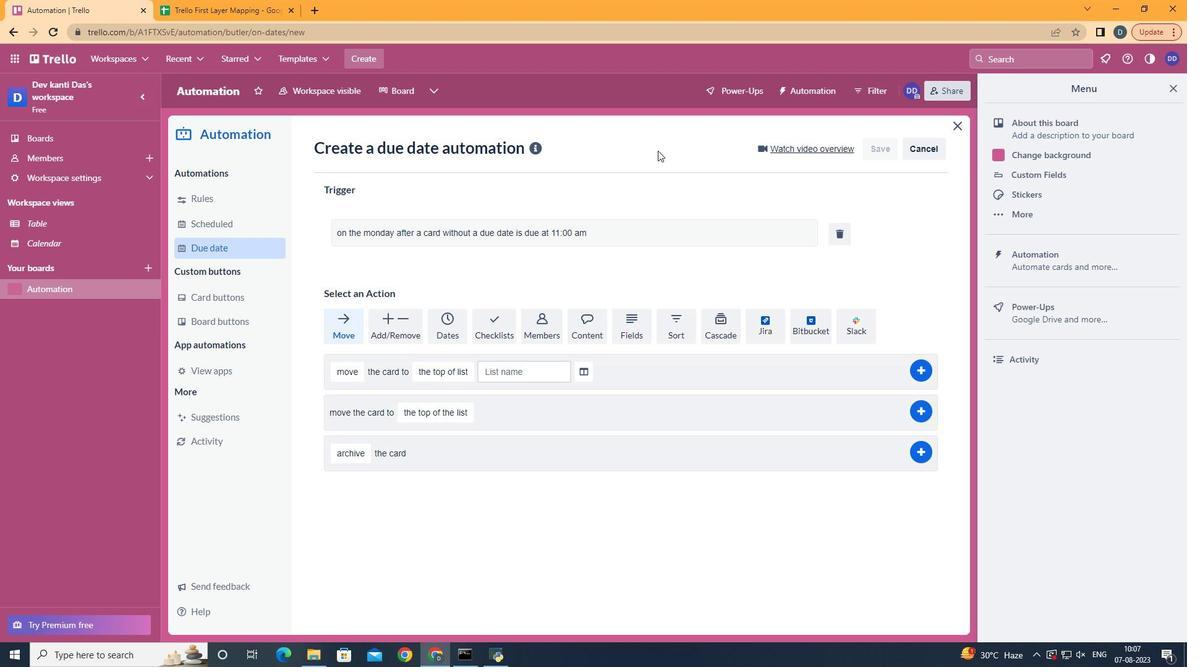
